Task: Look for space in Puerto Esperanza, Argentina from 12th  July, 2023 to 15th July, 2023 for 3 adults in price range Rs.12000 to Rs.16000. Place can be entire place with 2 bedrooms having 3 beds and 1 bathroom. Property type can be flat. Amenities needed are: heating, . Booking option can be shelf check-in. Required host language is English.
Action: Mouse moved to (434, 98)
Screenshot: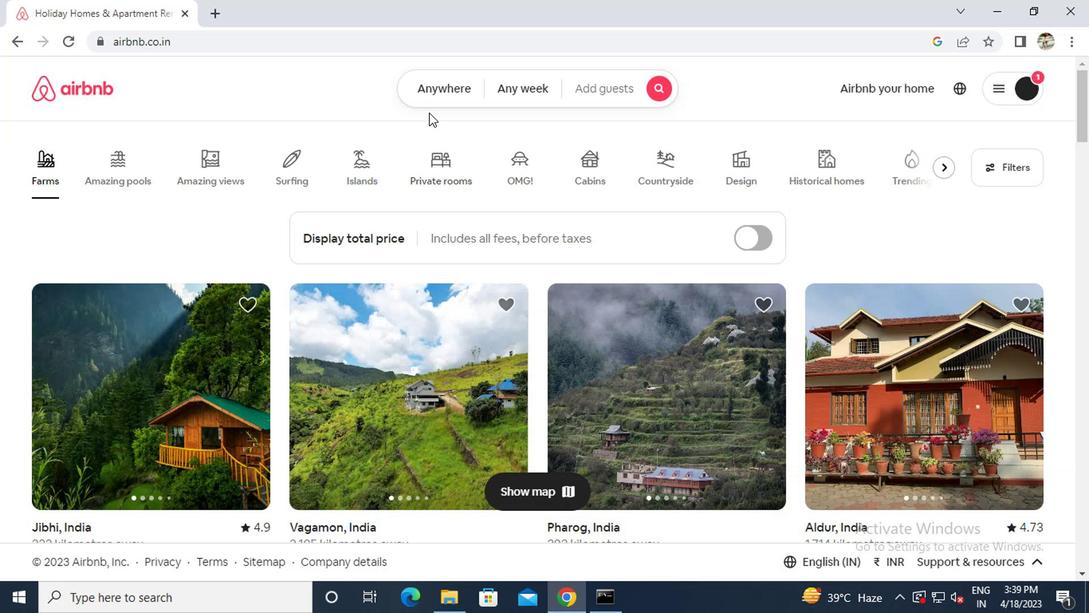 
Action: Mouse pressed left at (434, 98)
Screenshot: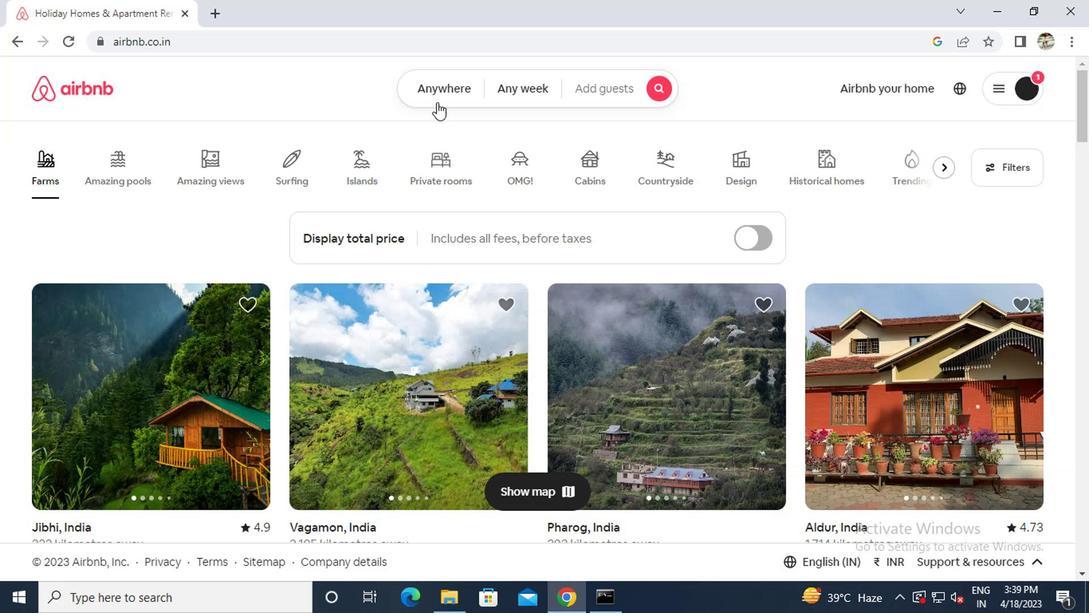 
Action: Mouse moved to (327, 152)
Screenshot: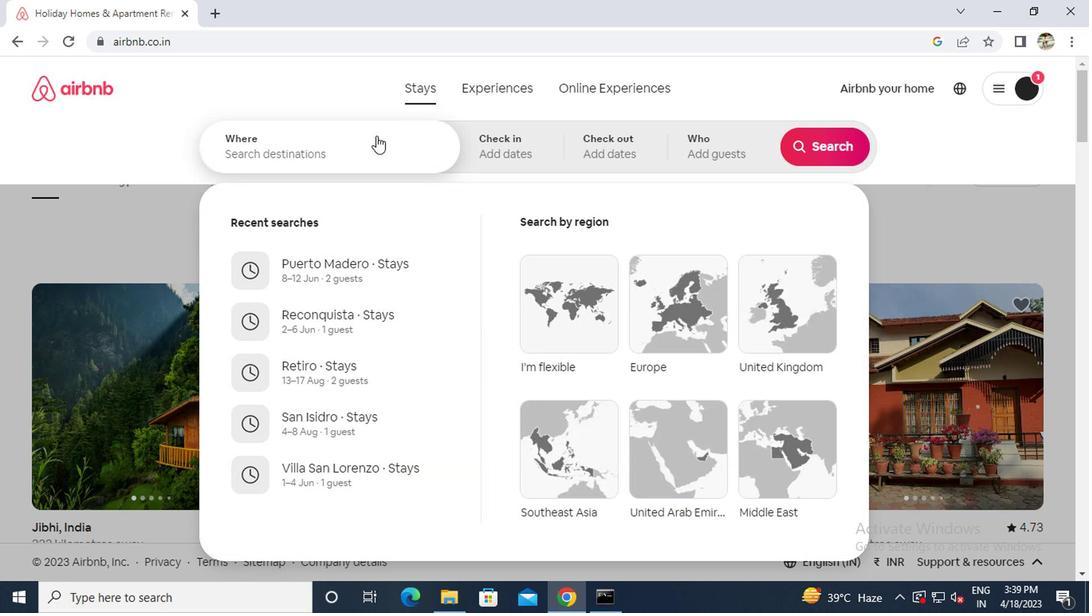 
Action: Mouse pressed left at (327, 152)
Screenshot: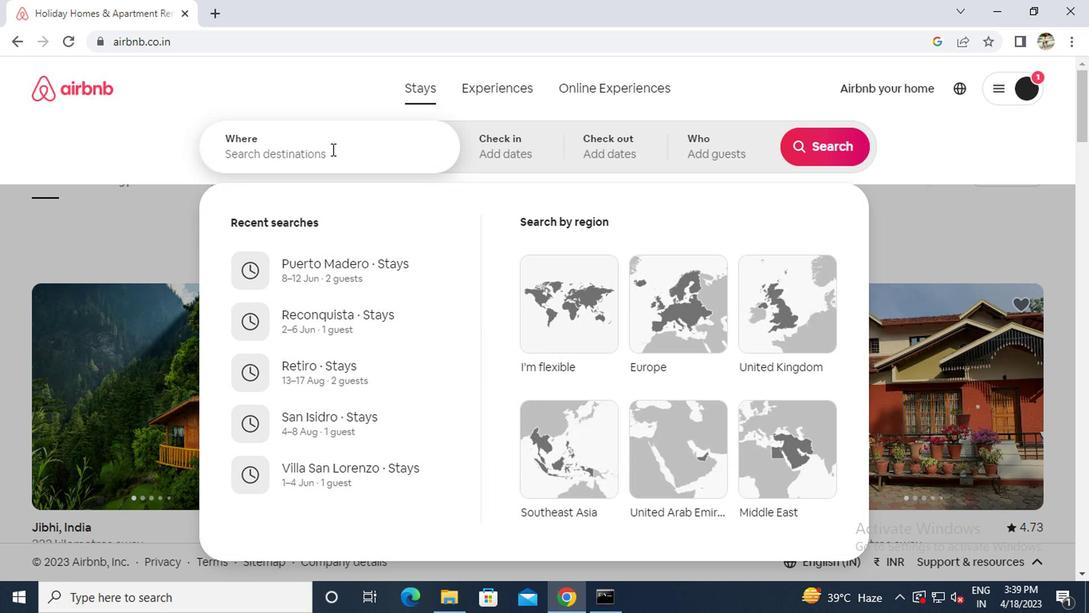 
Action: Key pressed p<Key.caps_lock>uerto<Key.space>rico
Screenshot: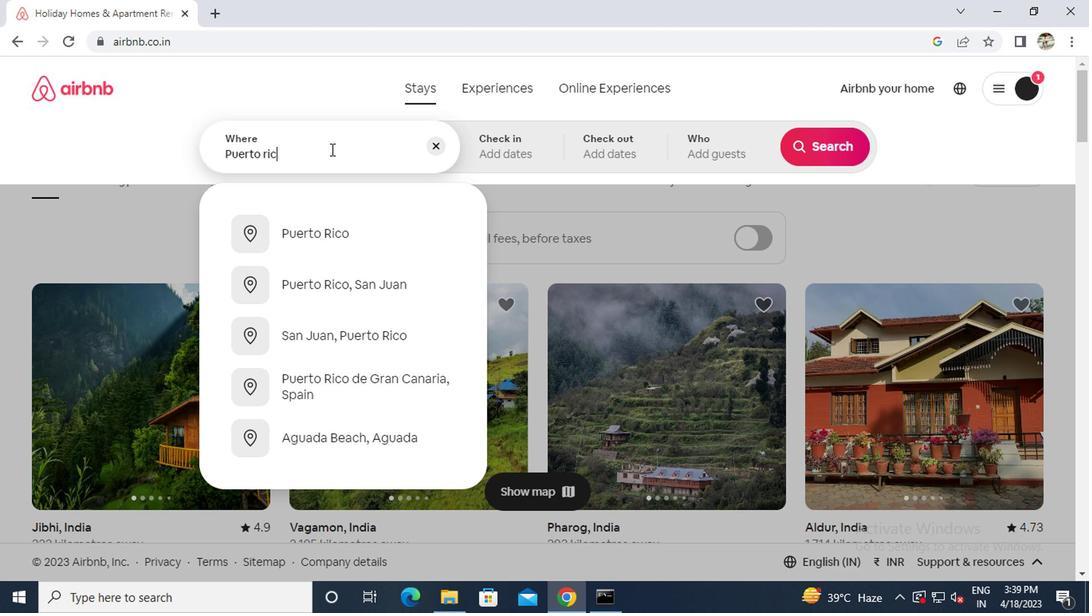 
Action: Mouse moved to (331, 236)
Screenshot: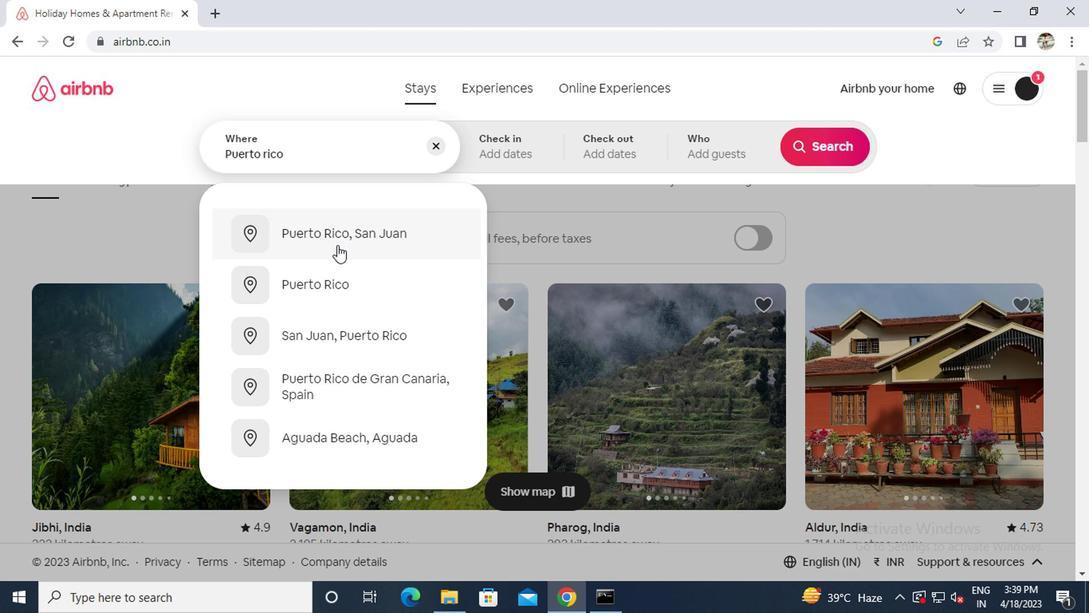 
Action: Mouse pressed left at (331, 236)
Screenshot: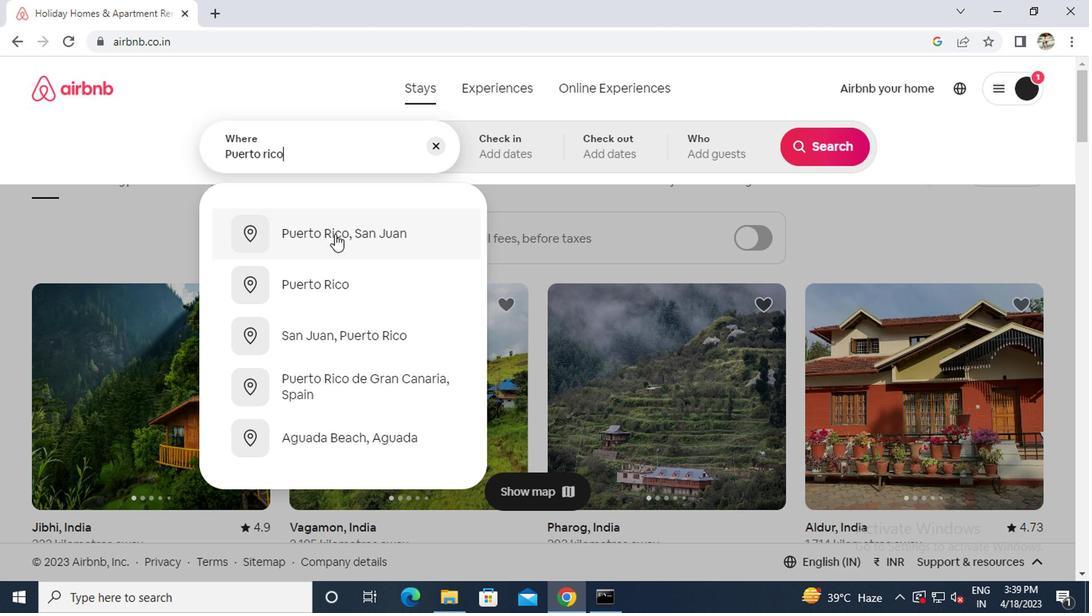 
Action: Mouse moved to (809, 270)
Screenshot: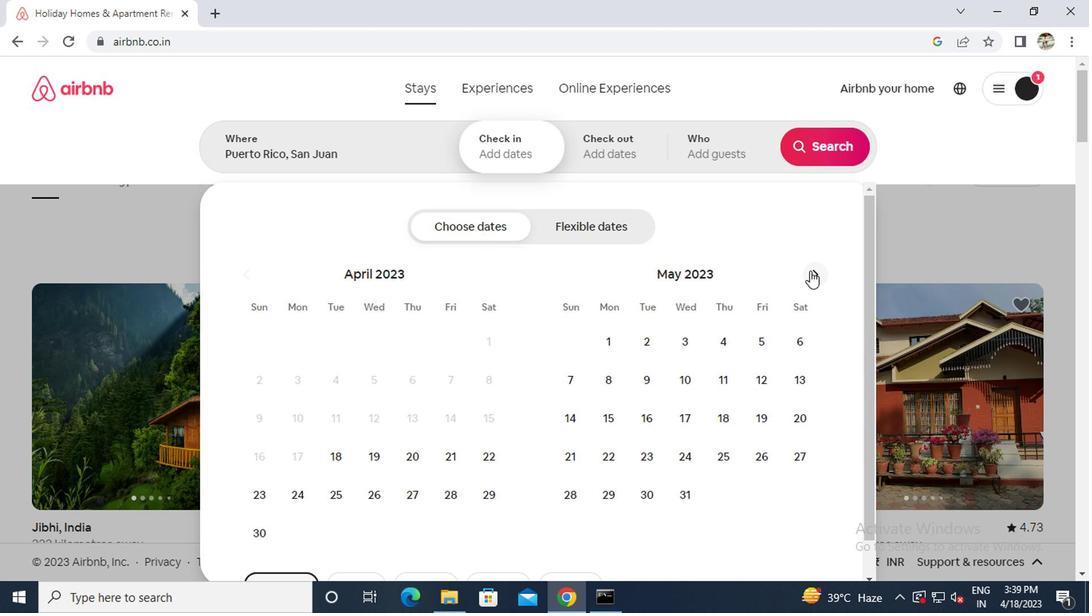 
Action: Mouse pressed left at (809, 270)
Screenshot: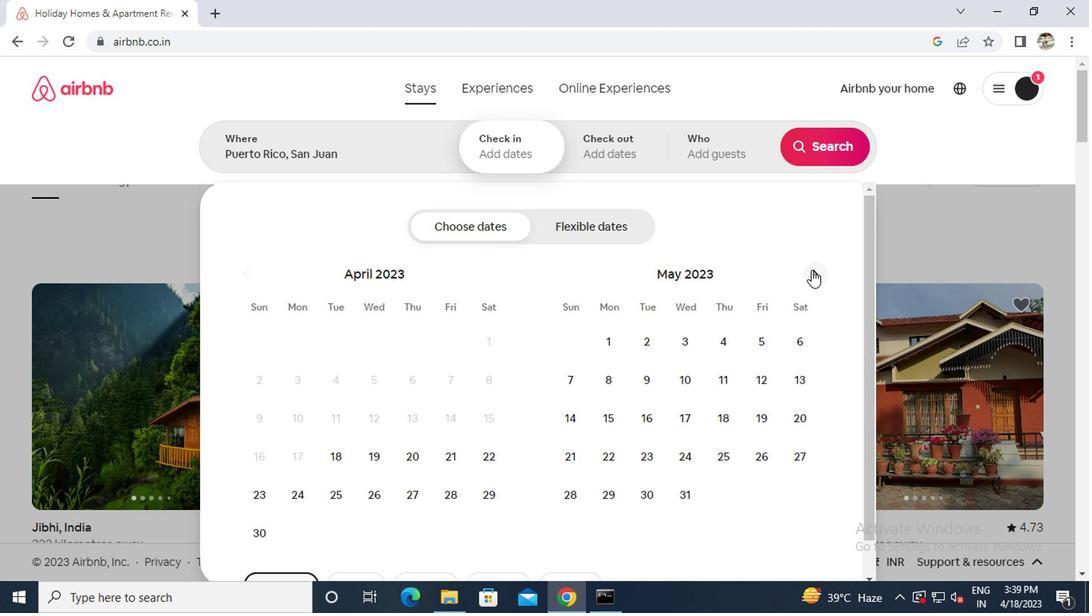 
Action: Mouse pressed left at (809, 270)
Screenshot: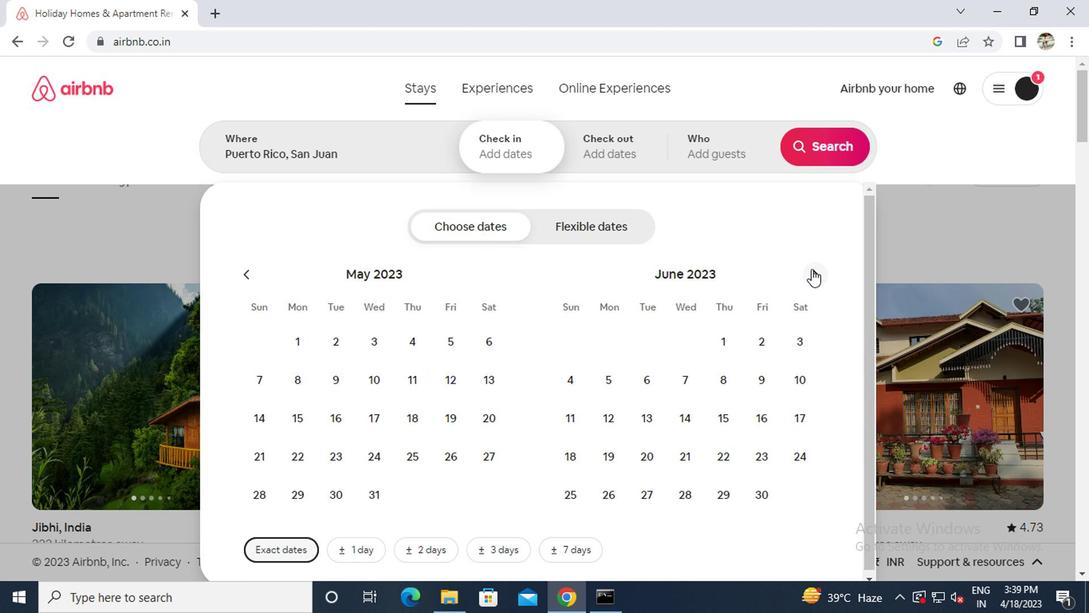 
Action: Mouse moved to (672, 420)
Screenshot: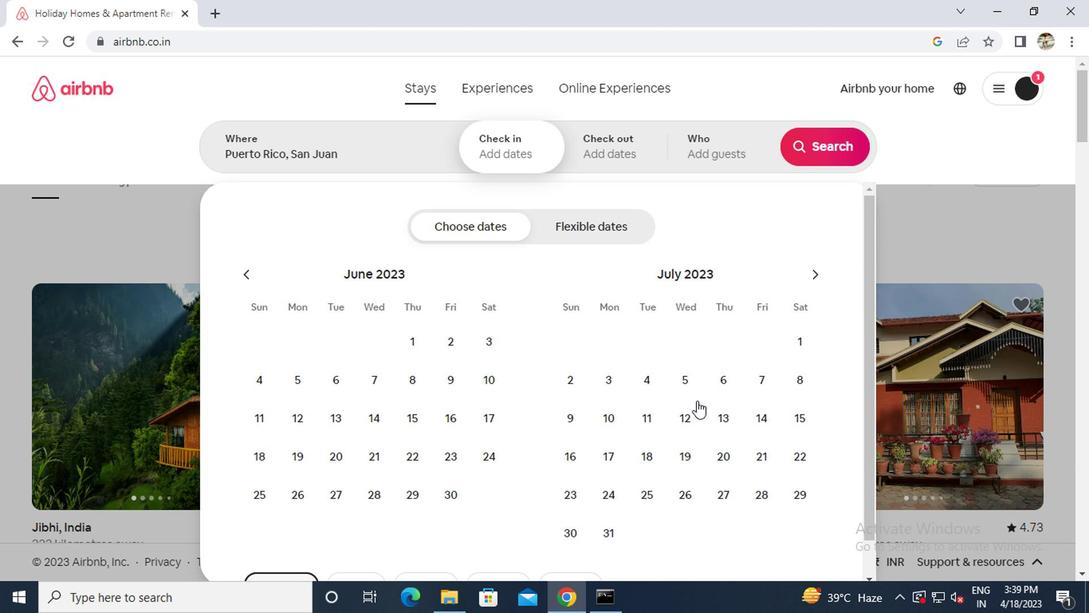 
Action: Mouse pressed left at (672, 420)
Screenshot: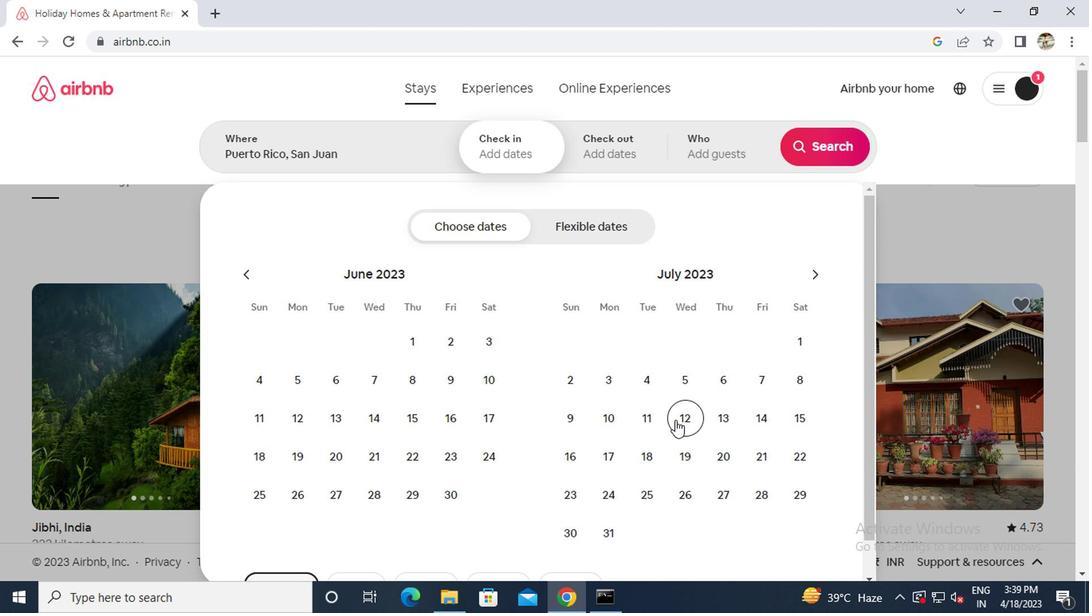 
Action: Mouse moved to (810, 417)
Screenshot: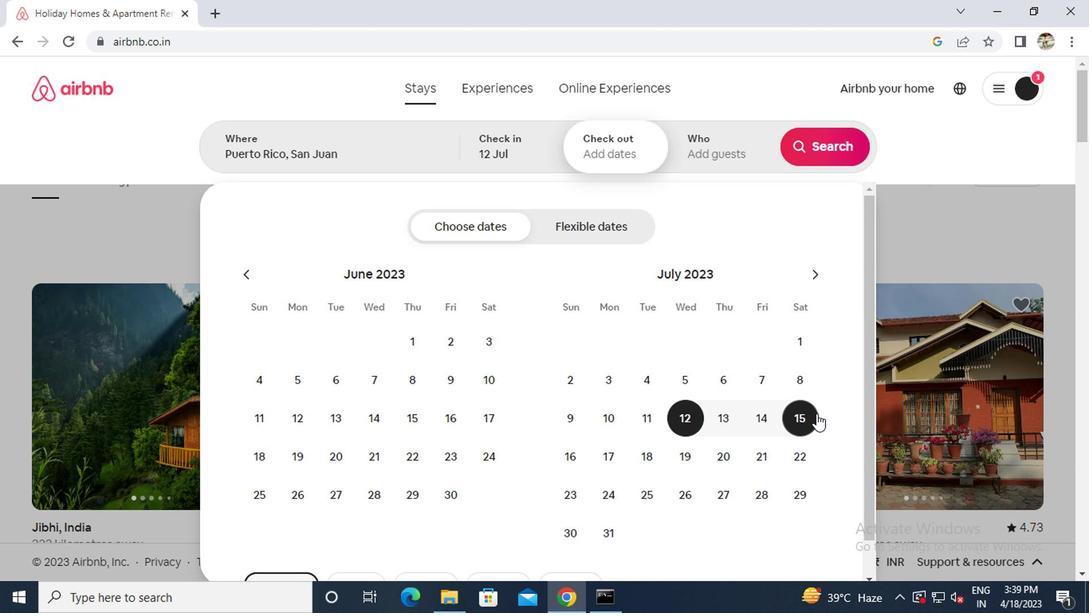 
Action: Mouse pressed left at (810, 417)
Screenshot: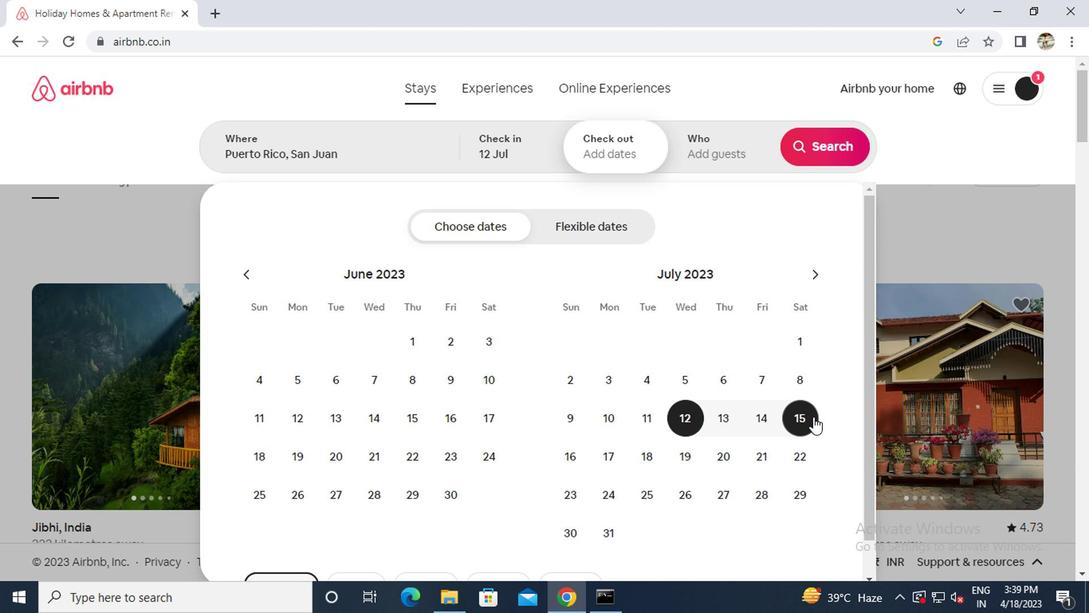 
Action: Mouse moved to (706, 149)
Screenshot: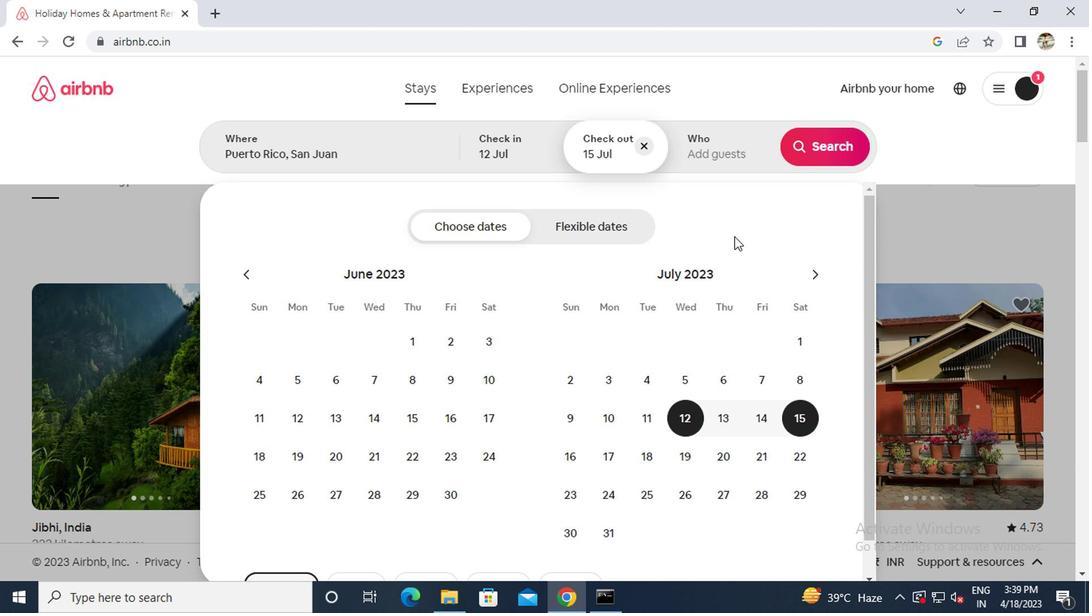 
Action: Mouse pressed left at (706, 149)
Screenshot: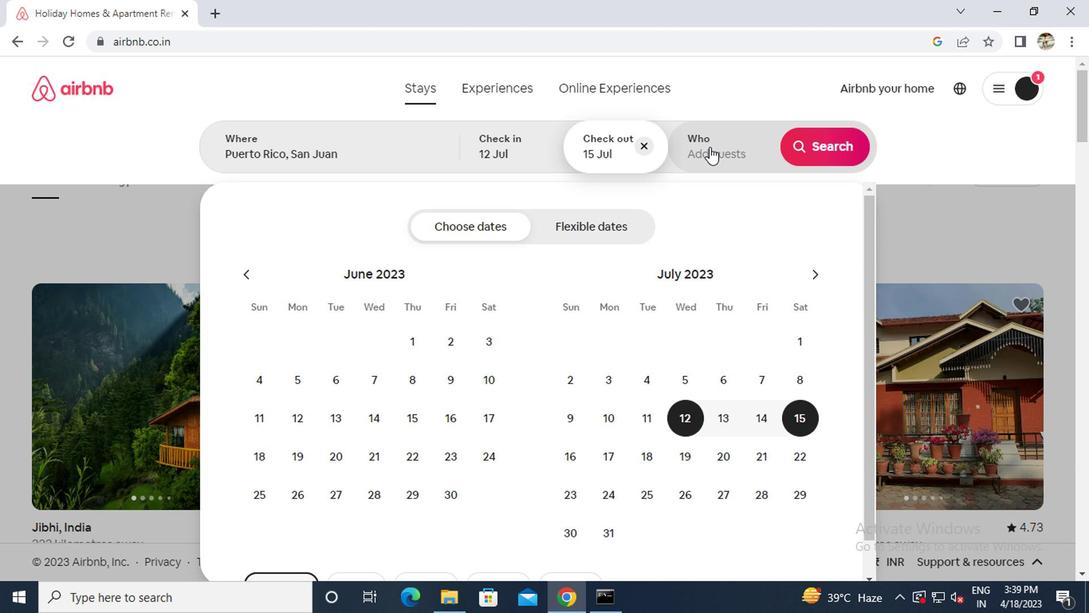
Action: Mouse moved to (828, 240)
Screenshot: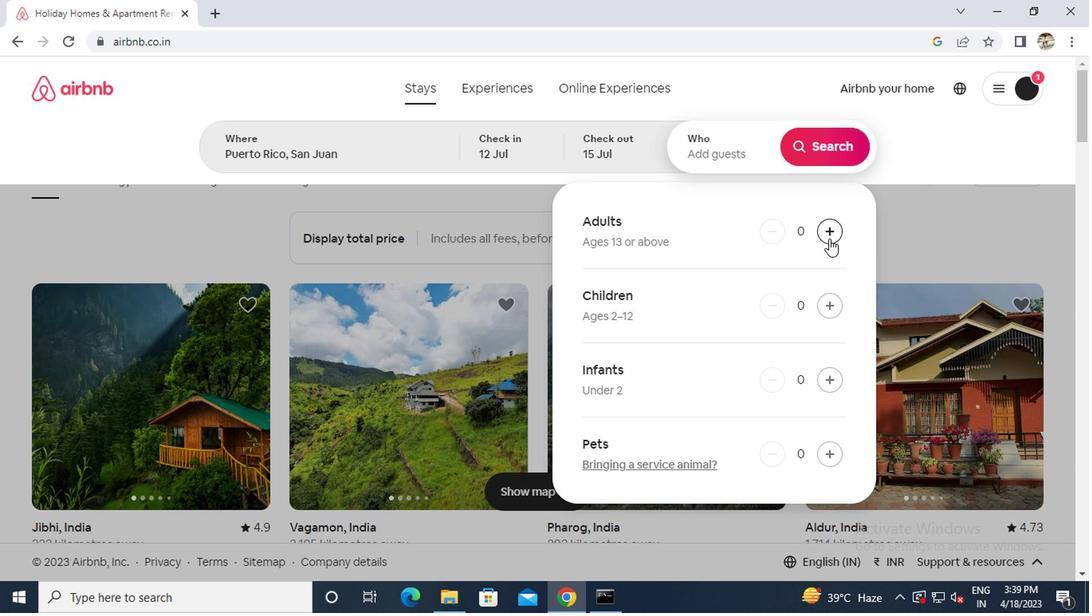 
Action: Mouse pressed left at (828, 240)
Screenshot: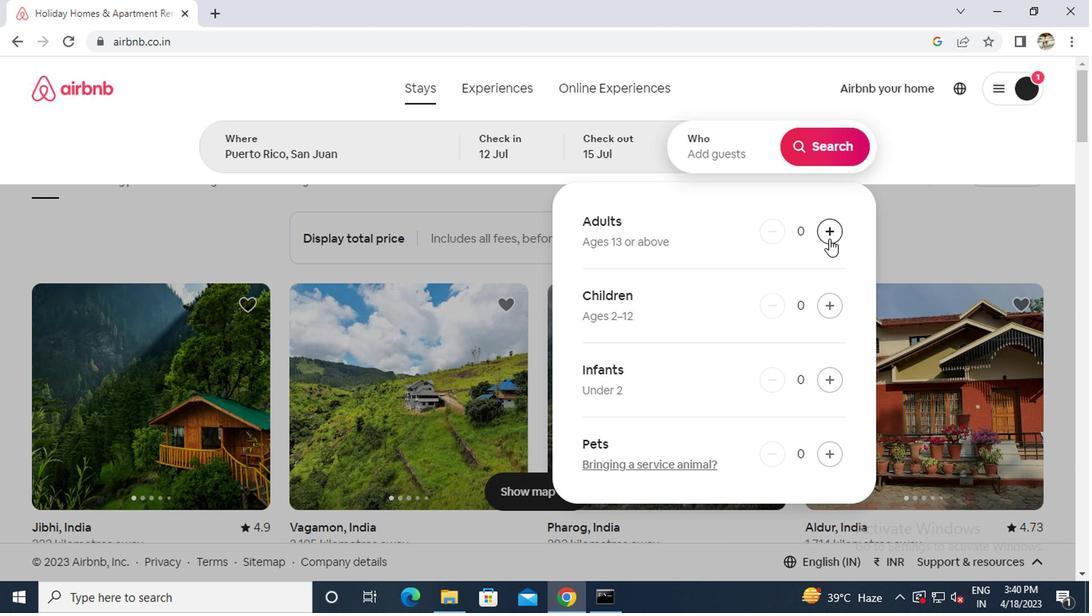 
Action: Mouse pressed left at (828, 240)
Screenshot: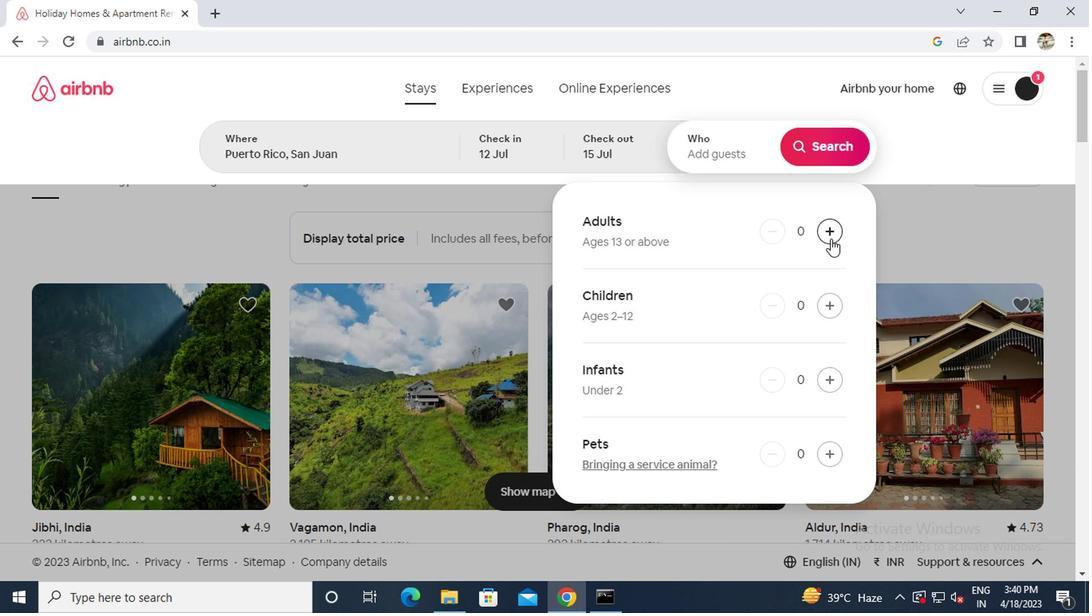
Action: Mouse pressed left at (828, 240)
Screenshot: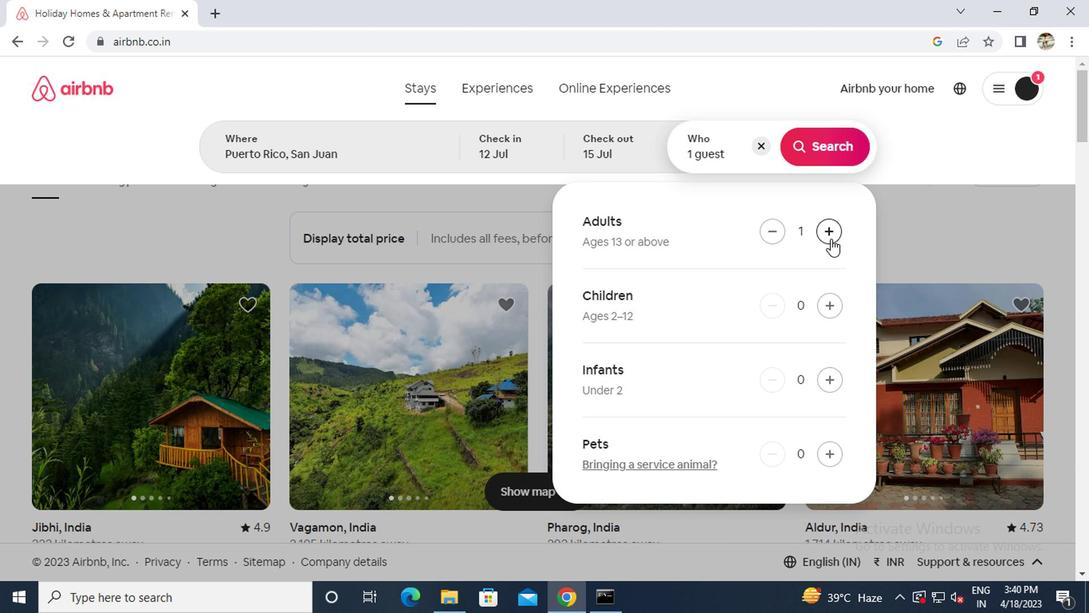 
Action: Mouse moved to (818, 137)
Screenshot: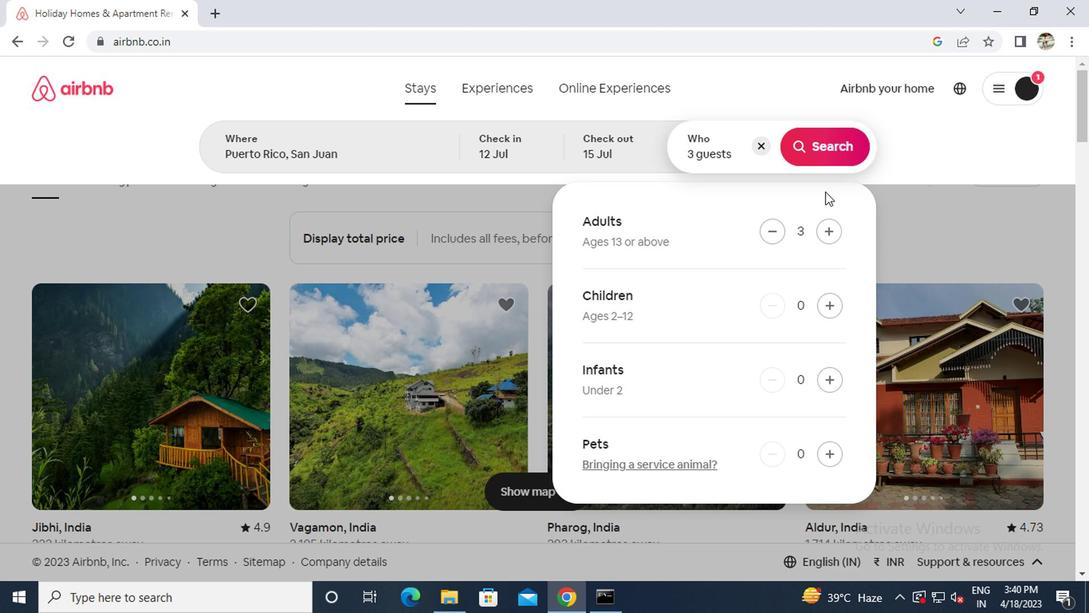 
Action: Mouse pressed left at (818, 137)
Screenshot: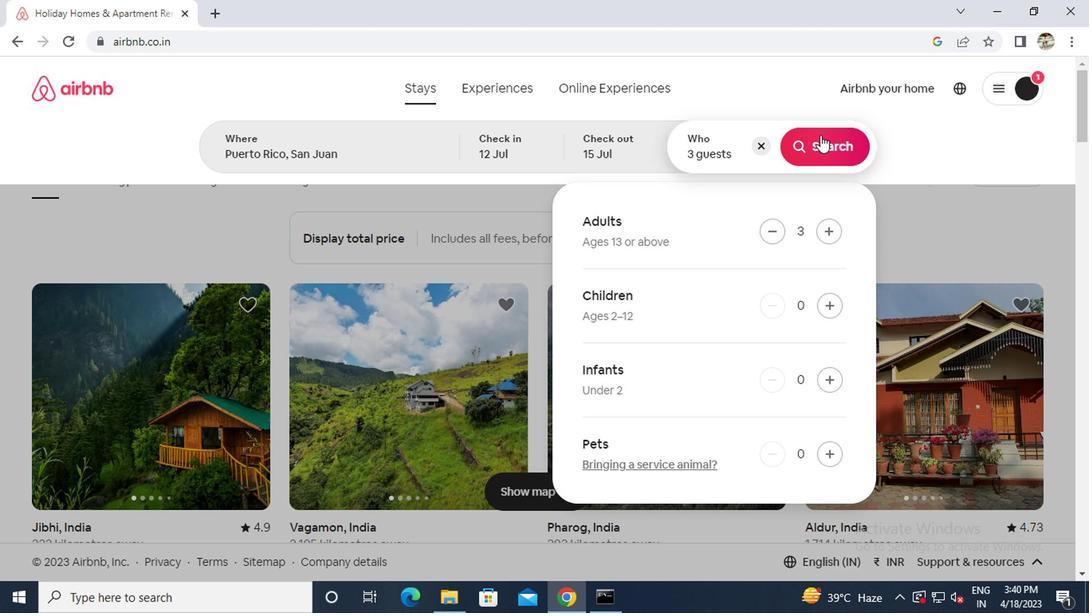 
Action: Mouse moved to (1006, 151)
Screenshot: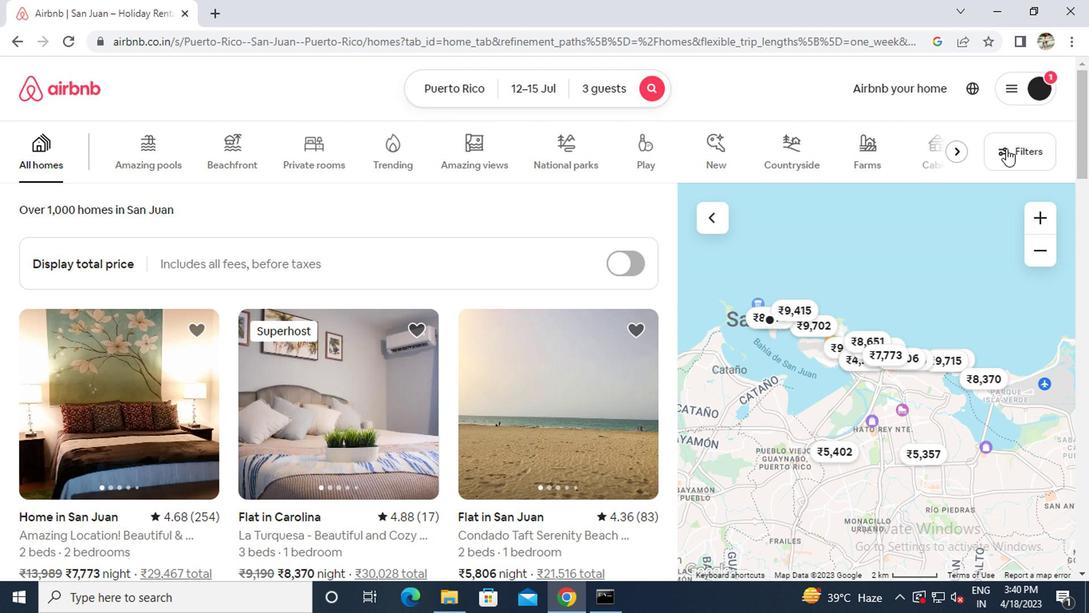 
Action: Mouse pressed left at (1006, 151)
Screenshot: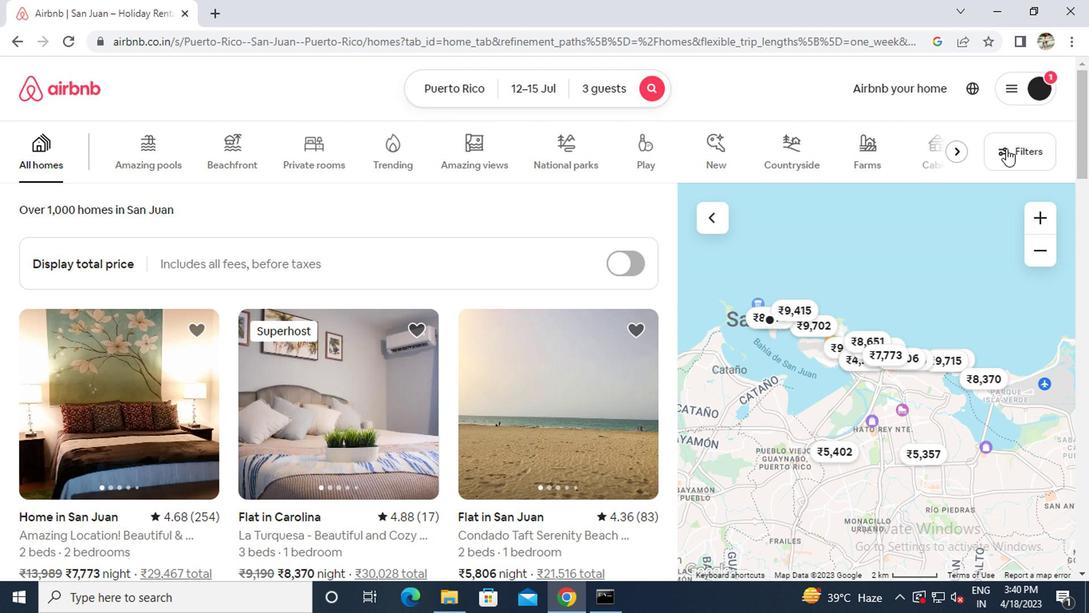 
Action: Mouse moved to (345, 356)
Screenshot: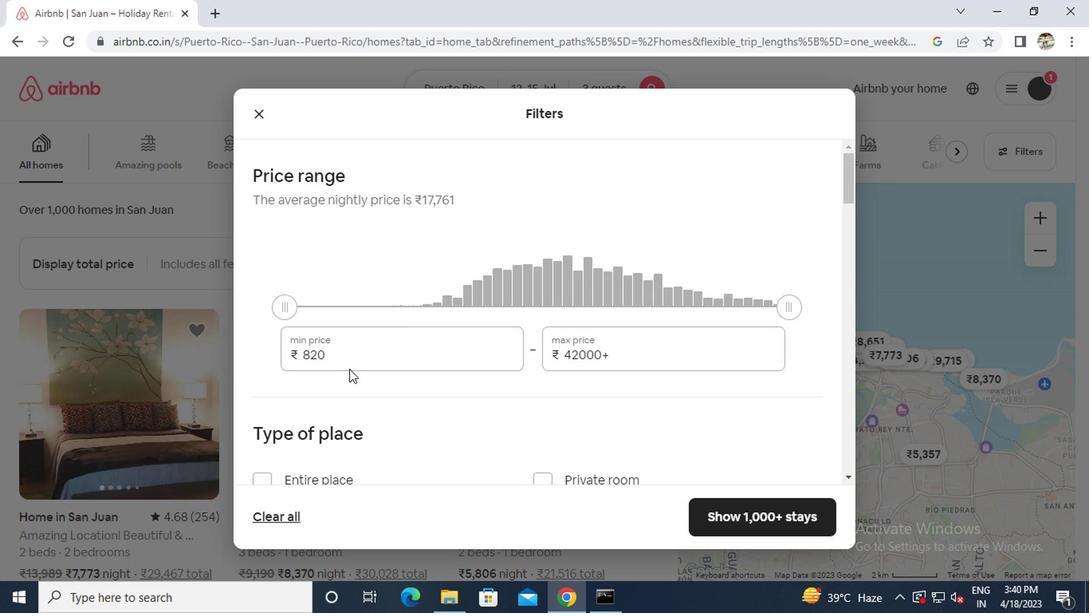 
Action: Mouse pressed left at (345, 356)
Screenshot: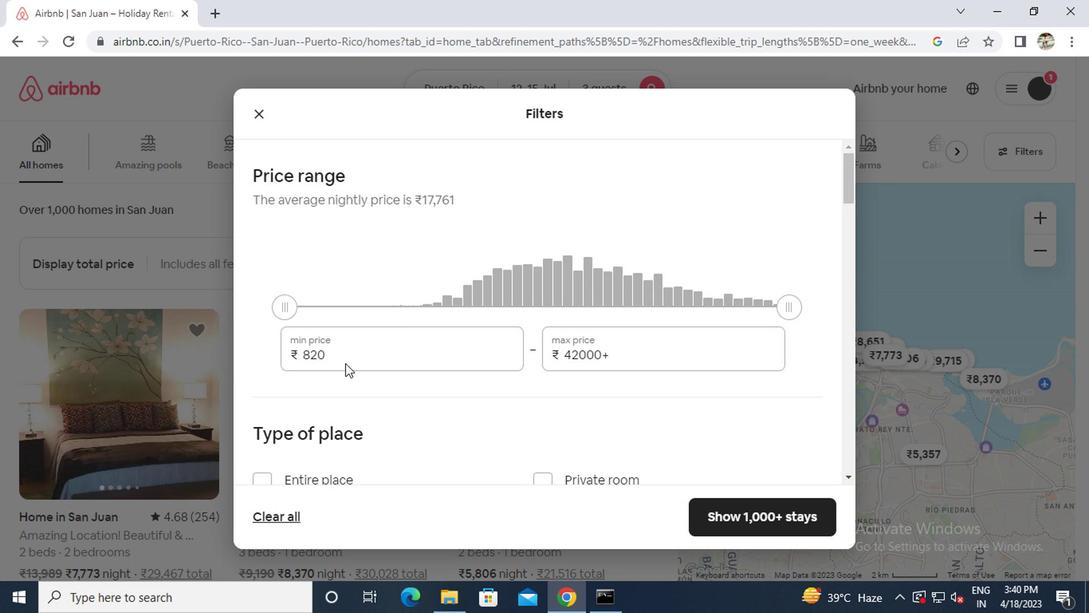 
Action: Mouse moved to (345, 356)
Screenshot: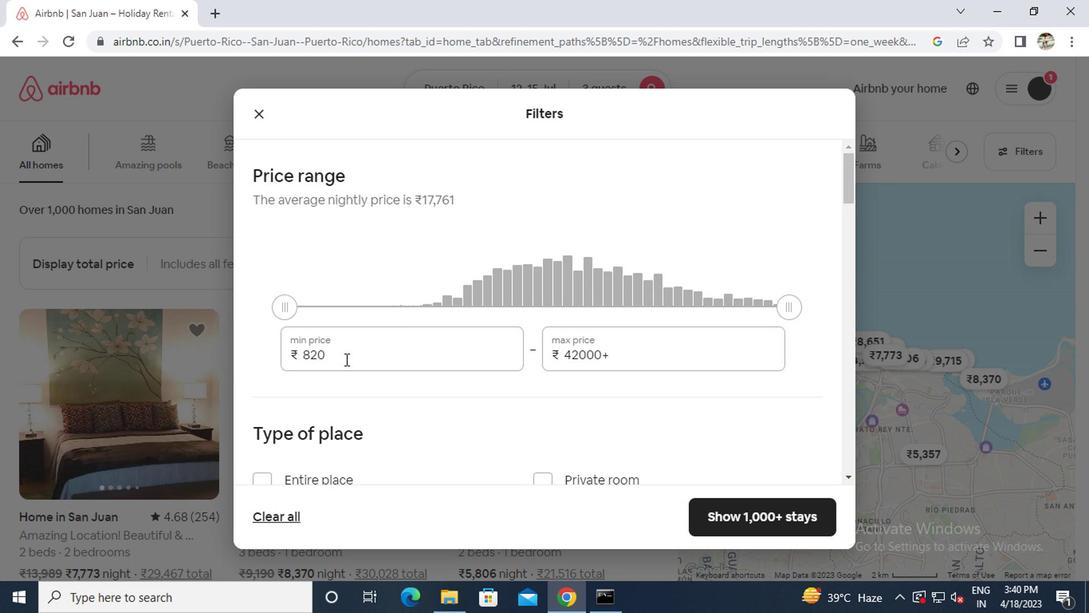 
Action: Key pressed ctrl+A12000
Screenshot: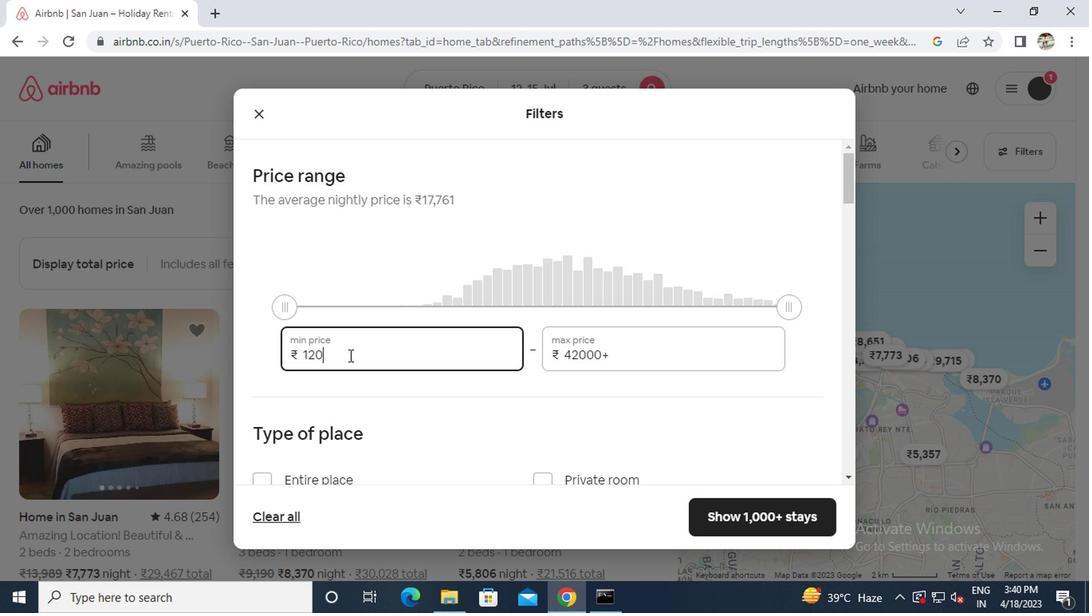 
Action: Mouse moved to (645, 347)
Screenshot: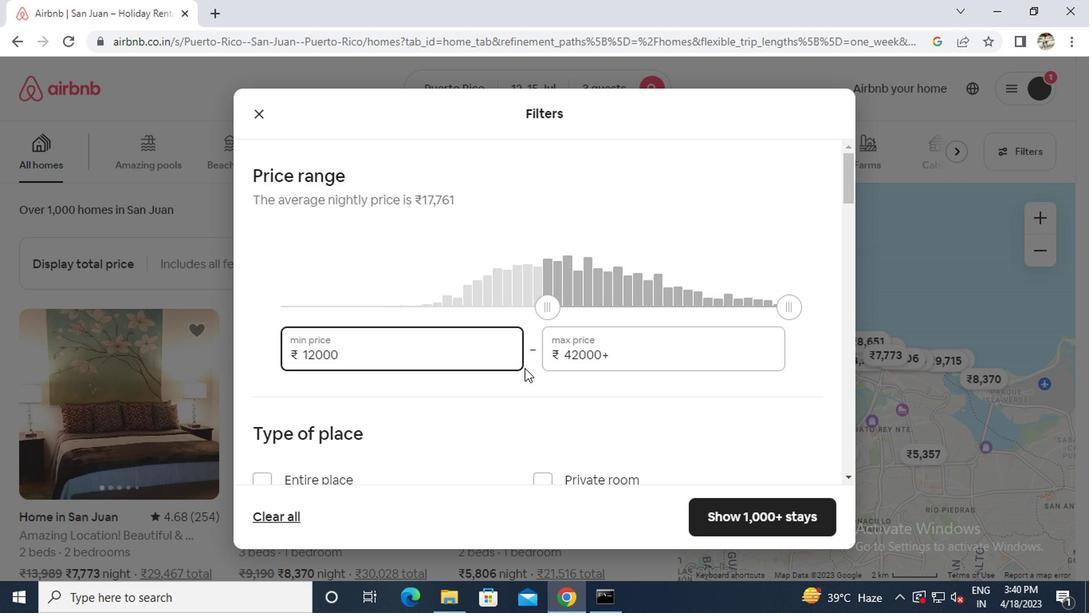 
Action: Mouse pressed left at (645, 347)
Screenshot: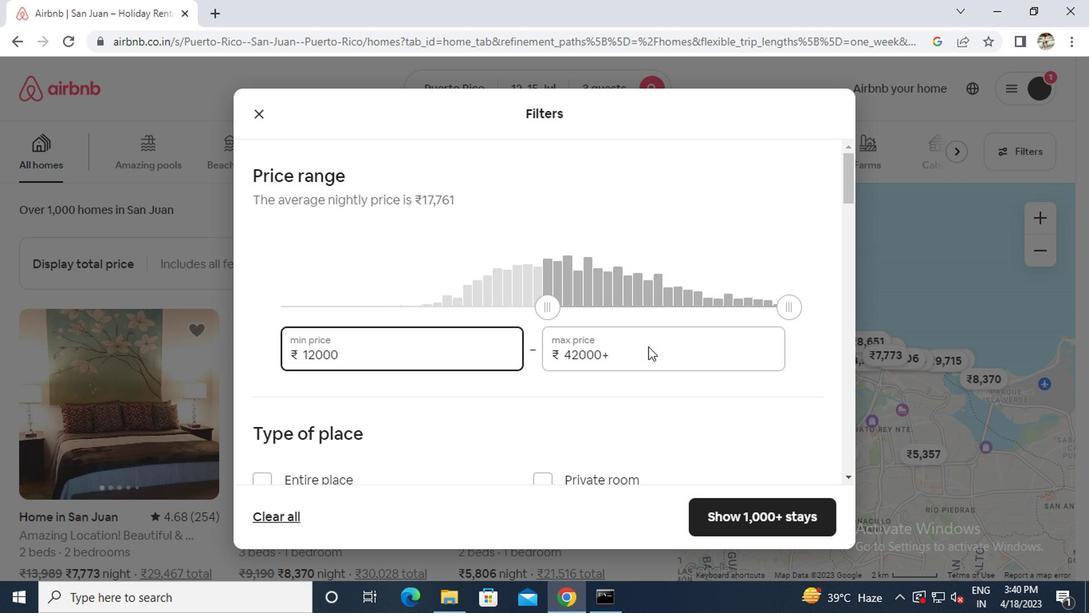 
Action: Key pressed ctrl+A16000
Screenshot: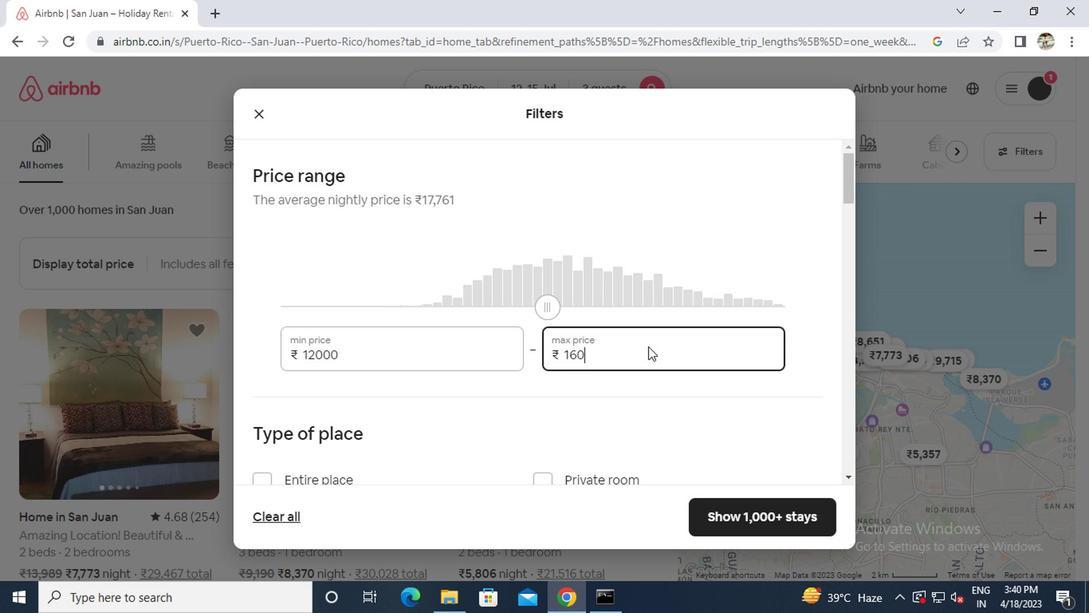 
Action: Mouse moved to (478, 404)
Screenshot: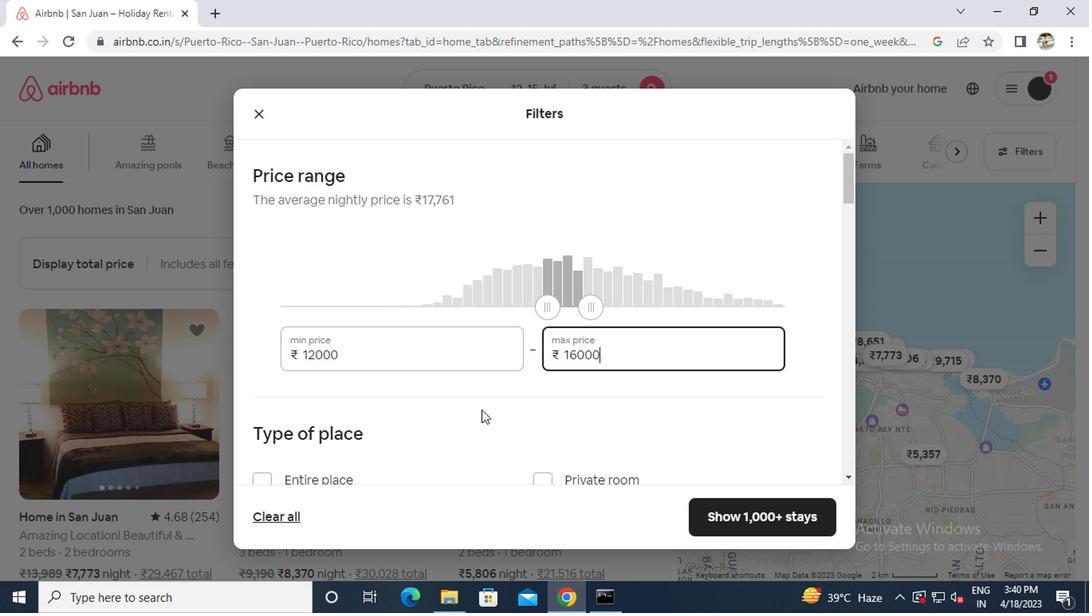 
Action: Mouse scrolled (478, 403) with delta (0, 0)
Screenshot: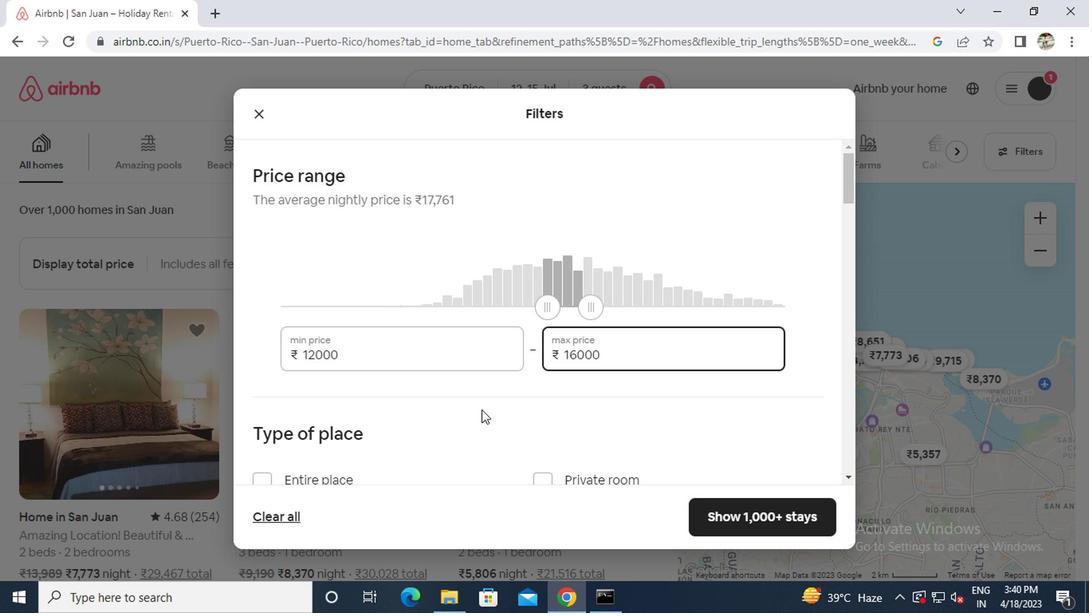 
Action: Mouse scrolled (478, 403) with delta (0, 0)
Screenshot: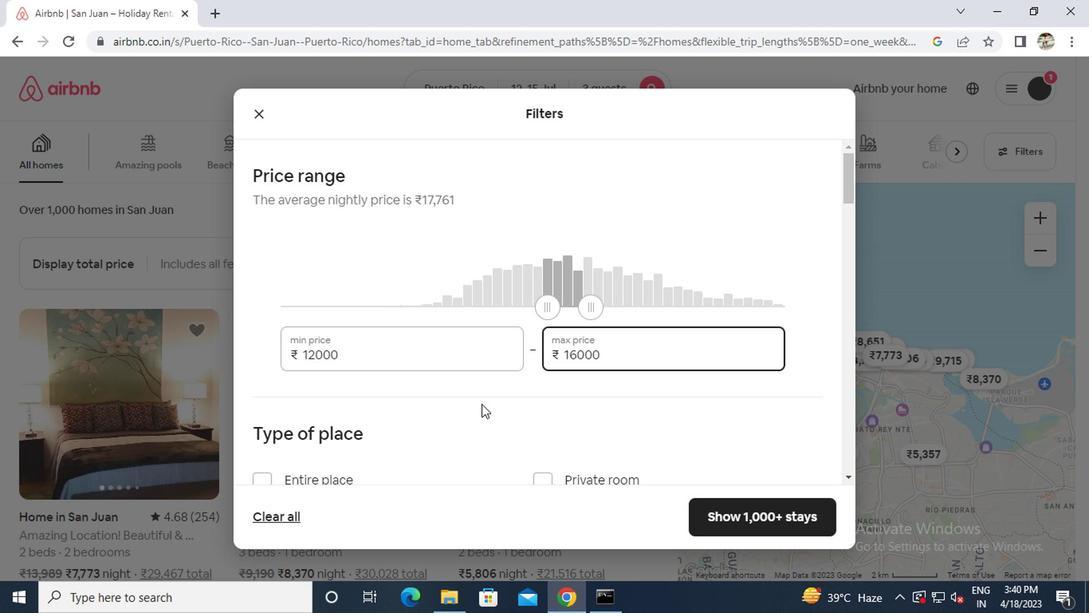 
Action: Mouse moved to (476, 403)
Screenshot: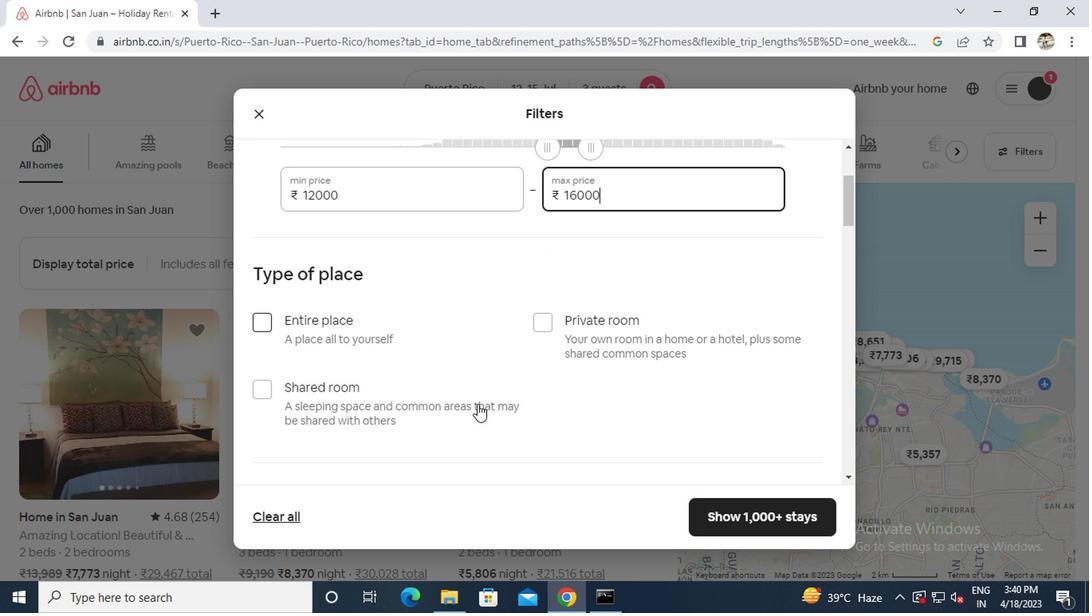 
Action: Mouse scrolled (476, 403) with delta (0, 0)
Screenshot: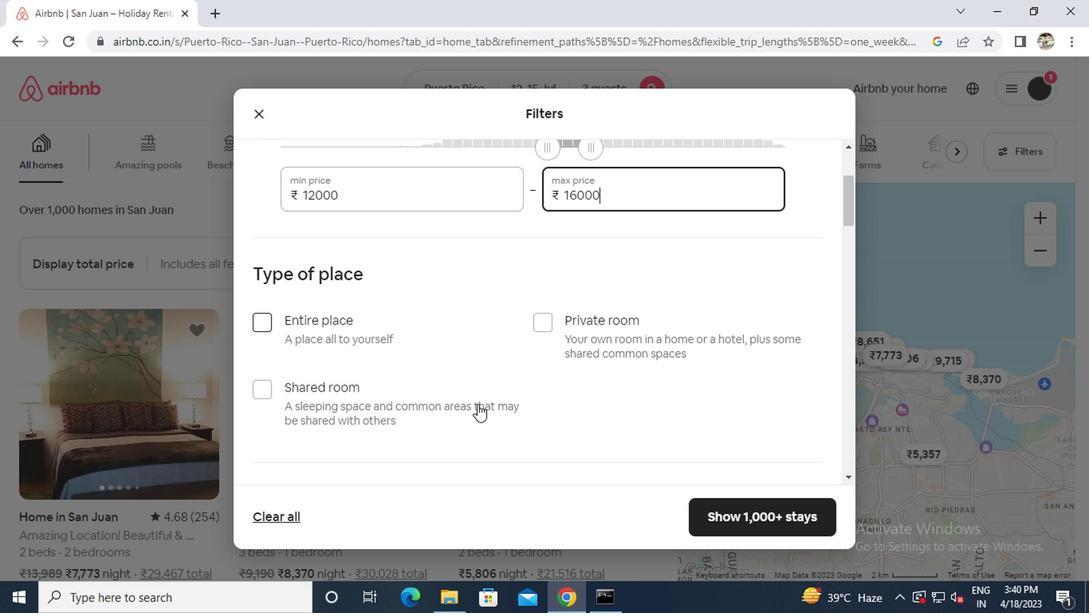 
Action: Mouse scrolled (476, 403) with delta (0, 0)
Screenshot: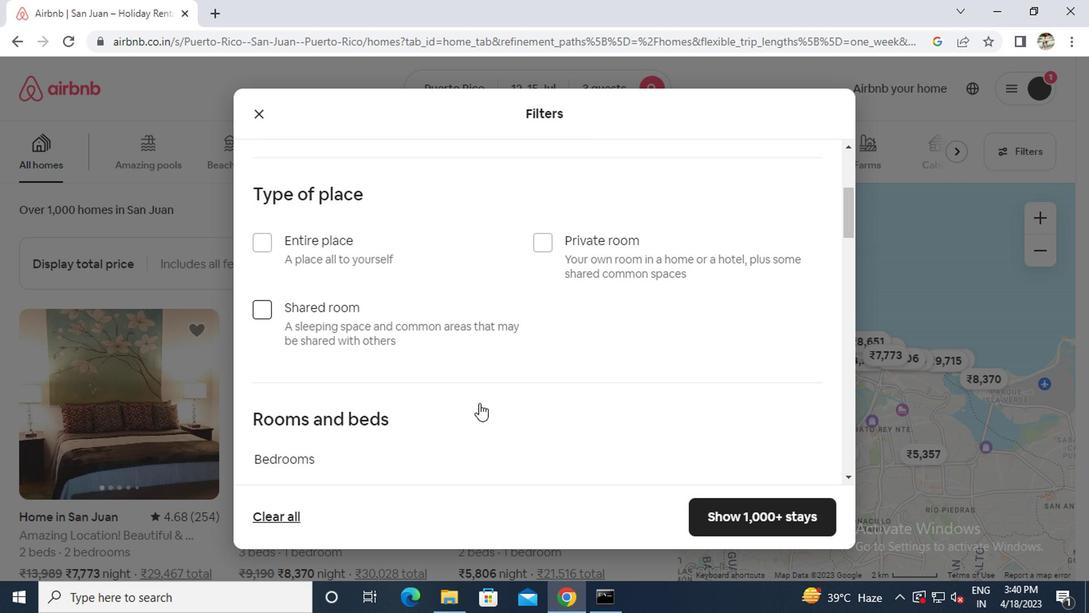 
Action: Mouse moved to (476, 403)
Screenshot: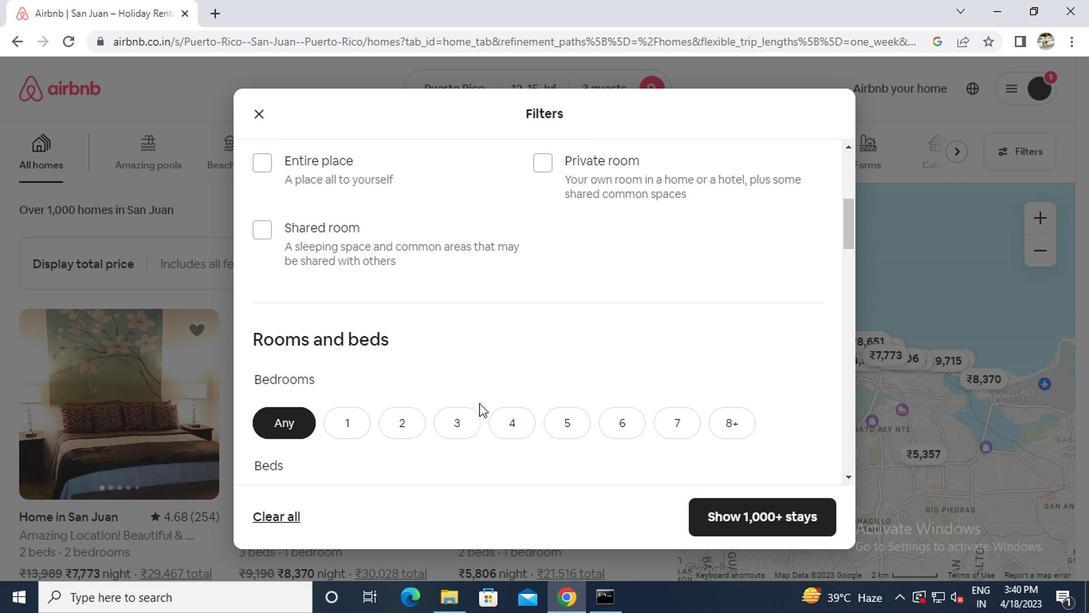 
Action: Mouse scrolled (476, 403) with delta (0, 0)
Screenshot: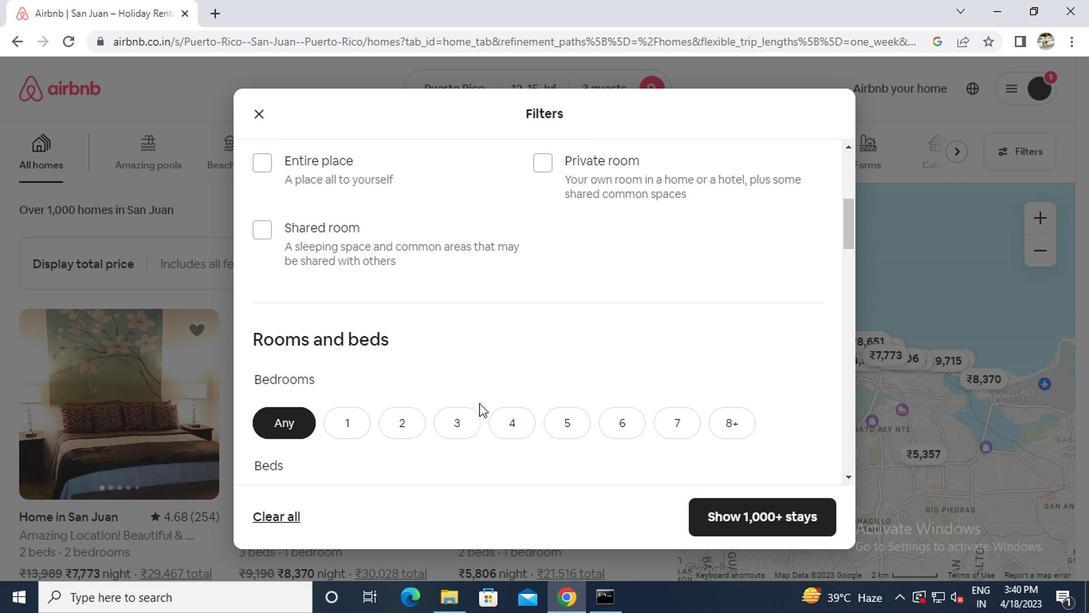 
Action: Mouse moved to (396, 349)
Screenshot: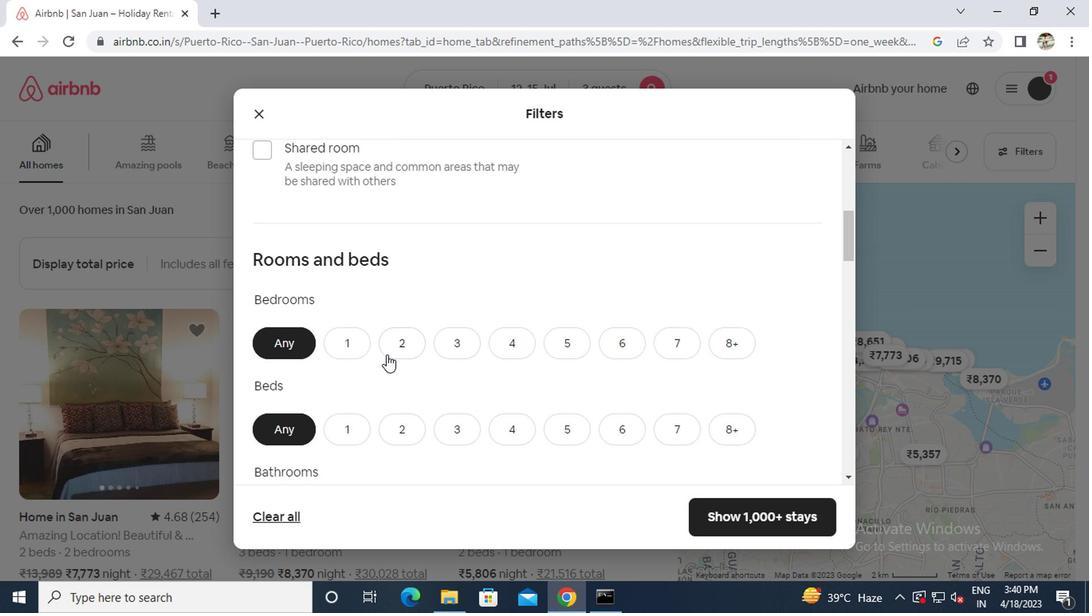 
Action: Mouse pressed left at (396, 349)
Screenshot: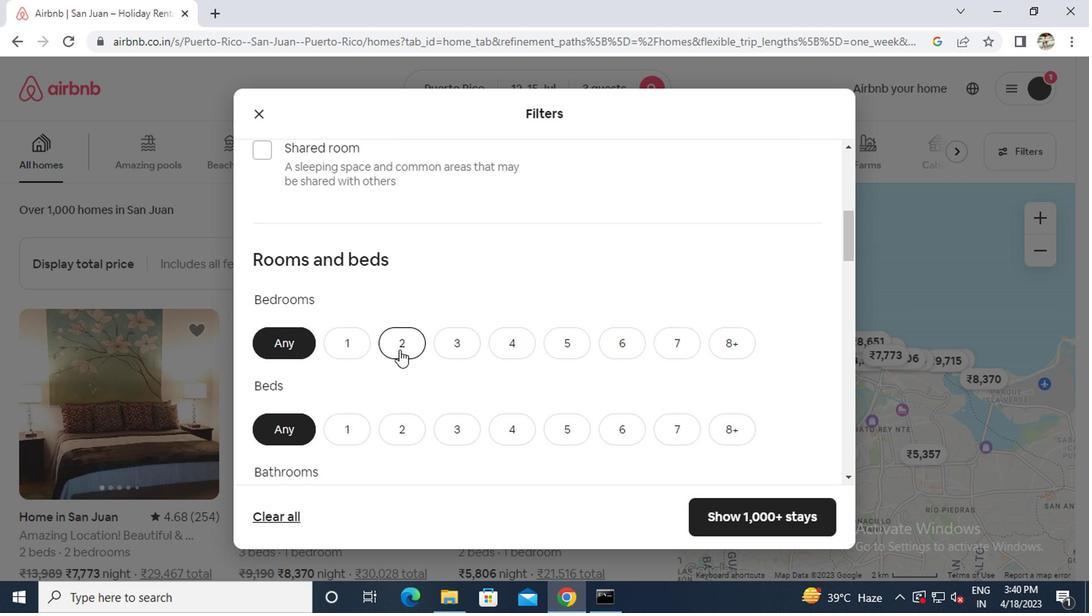 
Action: Mouse moved to (451, 433)
Screenshot: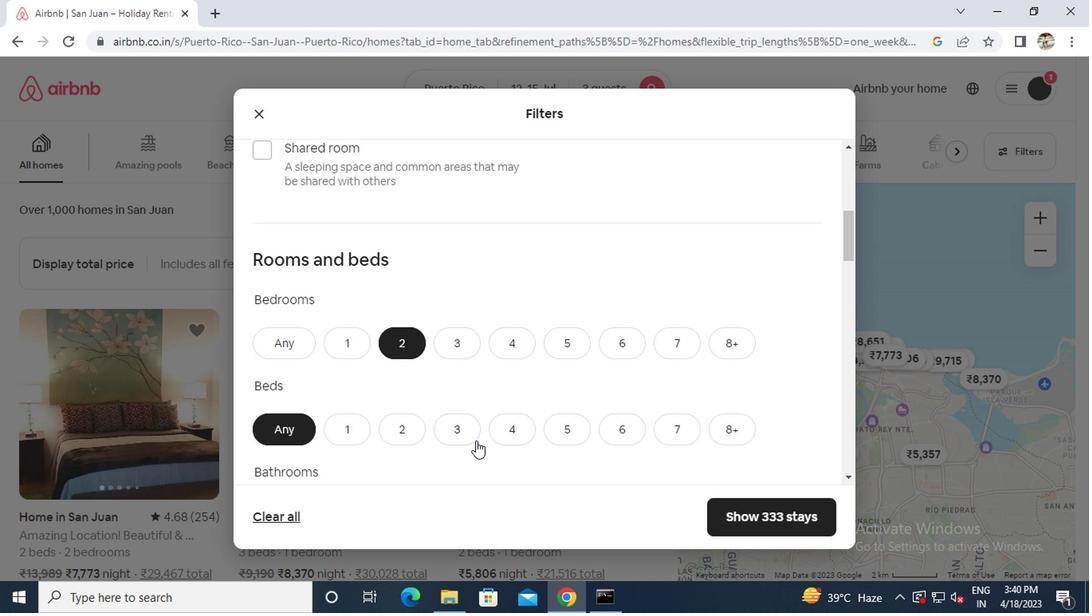 
Action: Mouse pressed left at (451, 433)
Screenshot: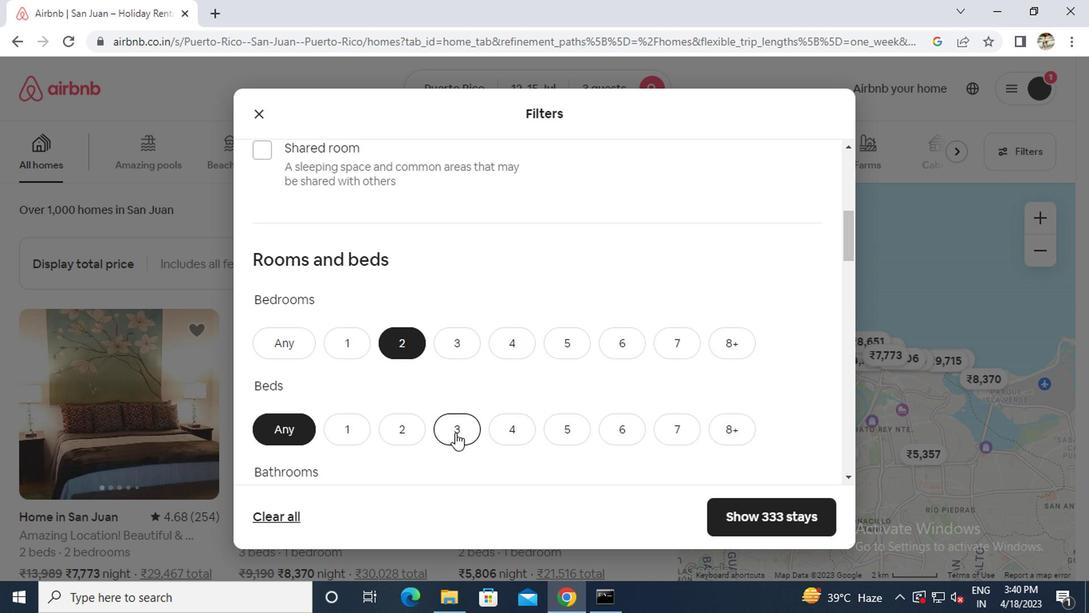 
Action: Mouse scrolled (451, 432) with delta (0, -1)
Screenshot: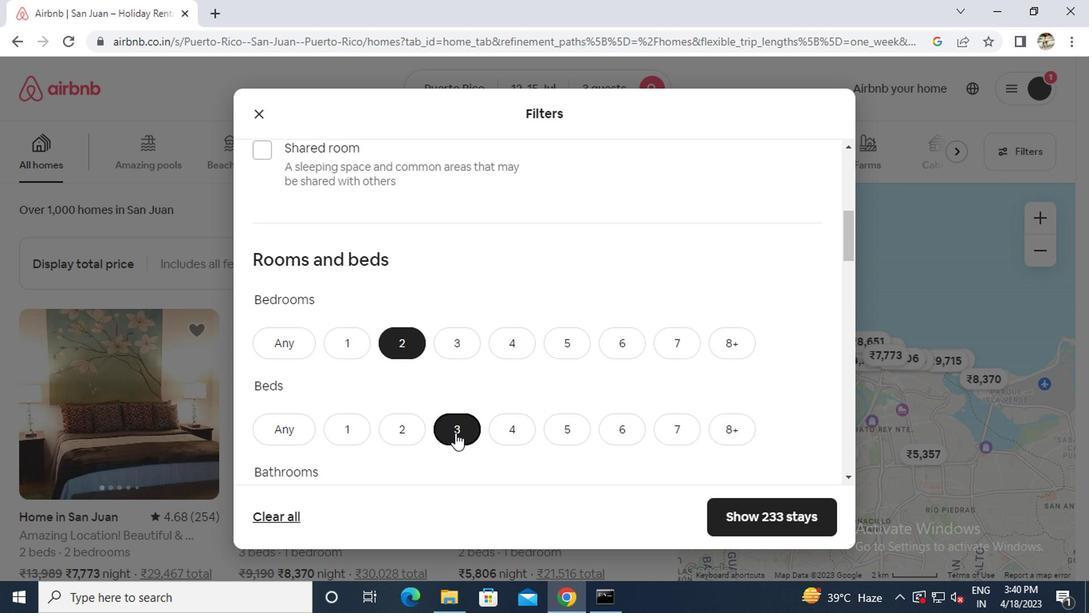 
Action: Mouse moved to (337, 426)
Screenshot: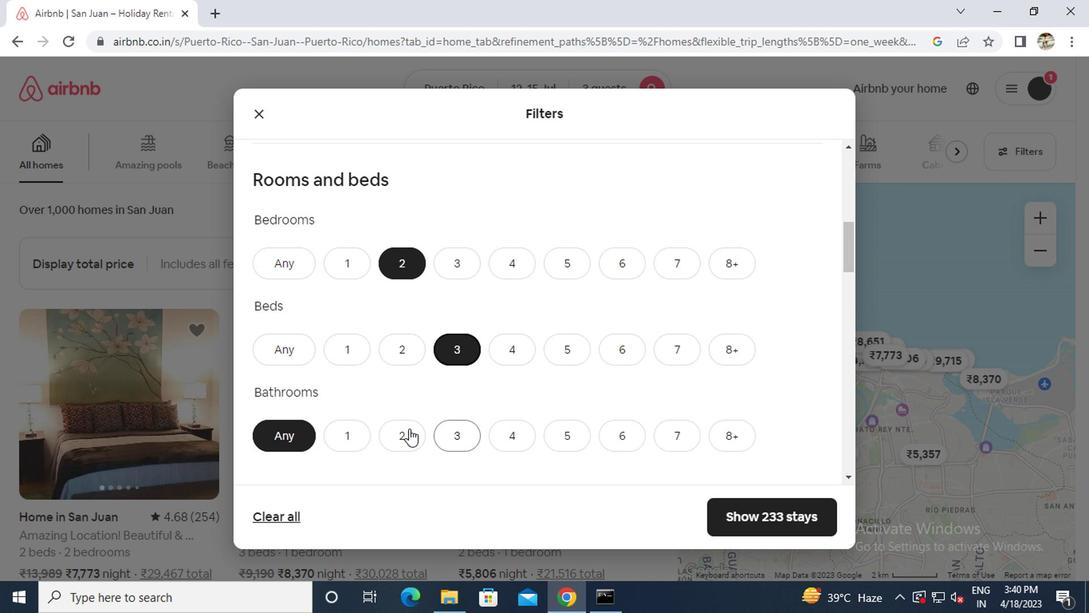 
Action: Mouse pressed left at (337, 426)
Screenshot: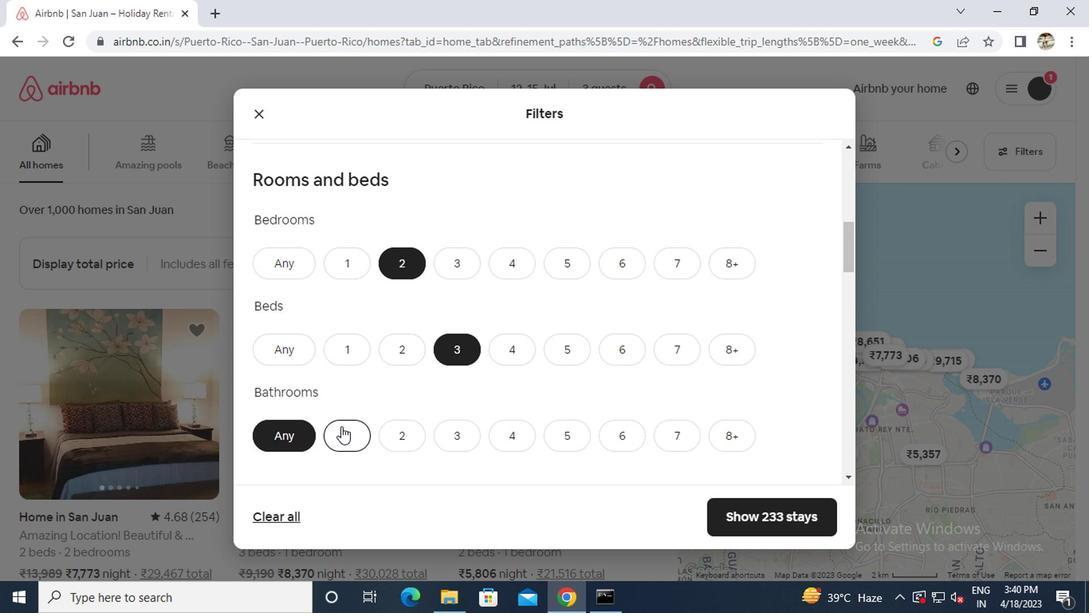 
Action: Mouse moved to (337, 426)
Screenshot: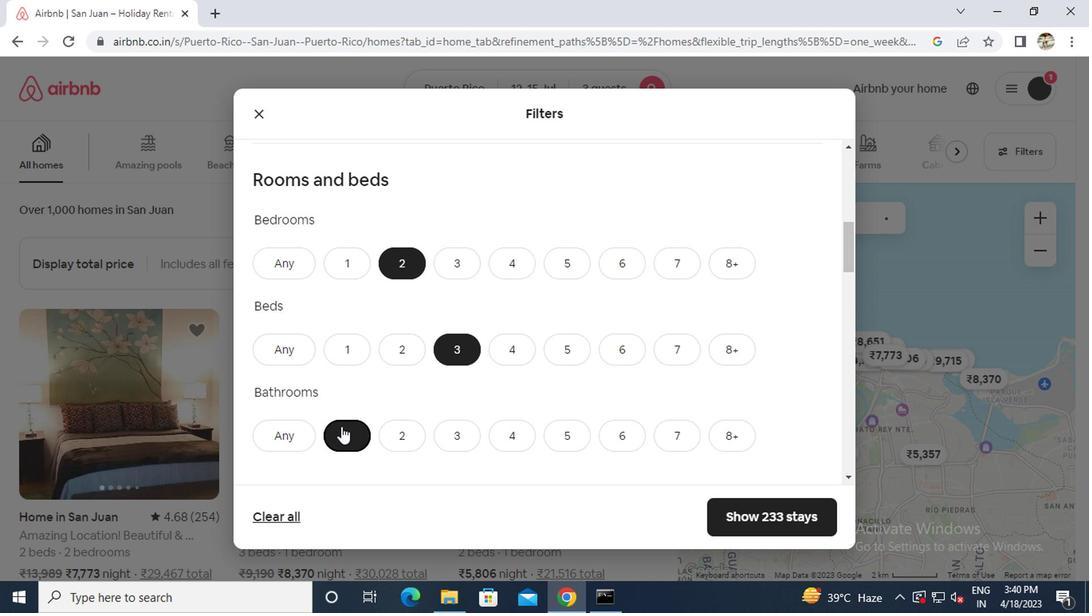 
Action: Mouse scrolled (337, 425) with delta (0, 0)
Screenshot: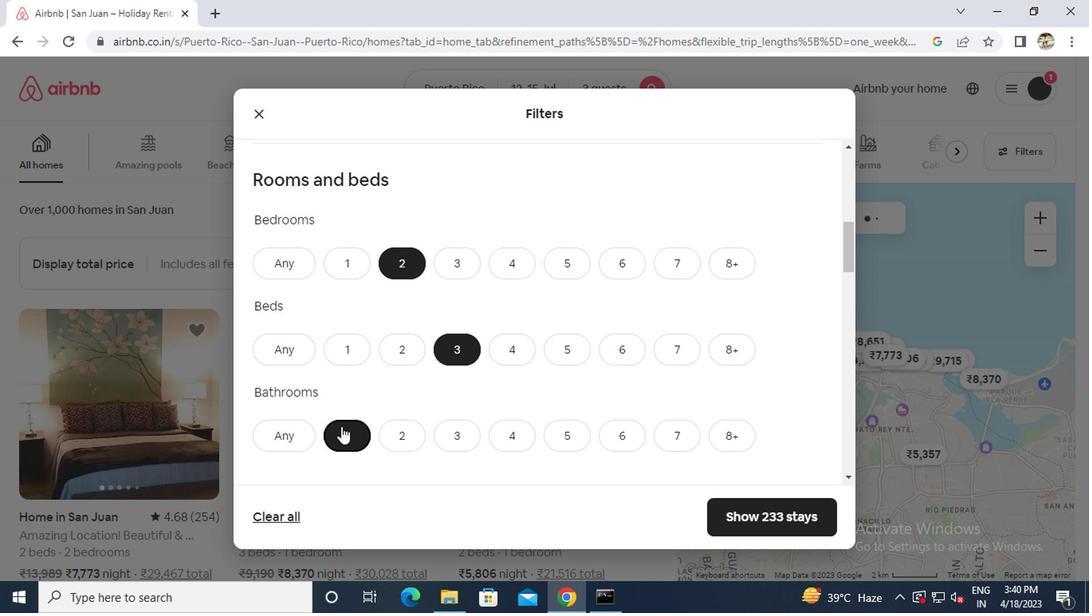 
Action: Mouse scrolled (337, 425) with delta (0, 0)
Screenshot: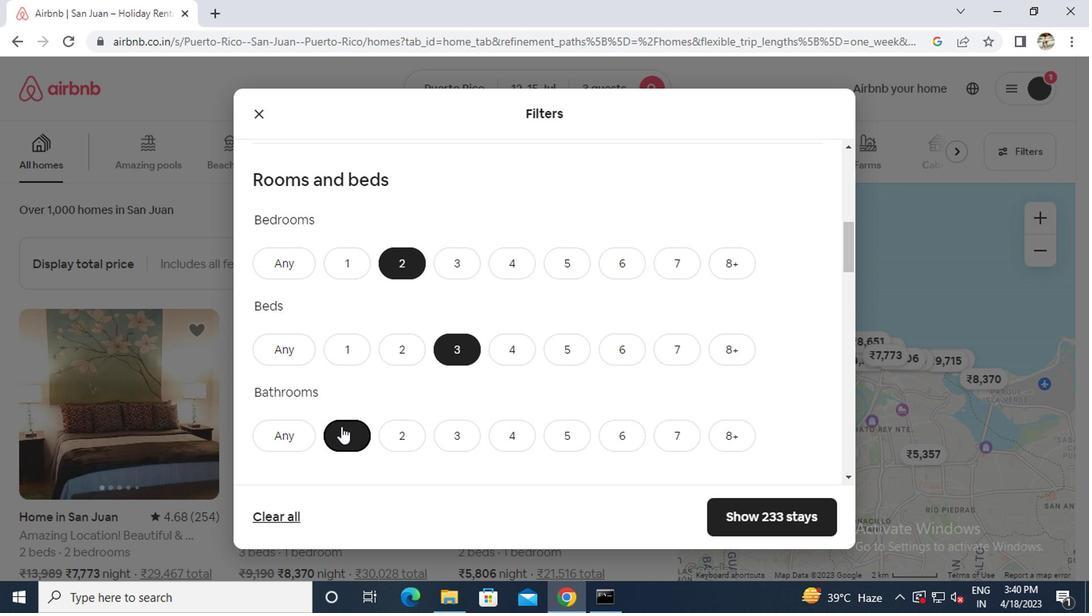 
Action: Mouse moved to (407, 427)
Screenshot: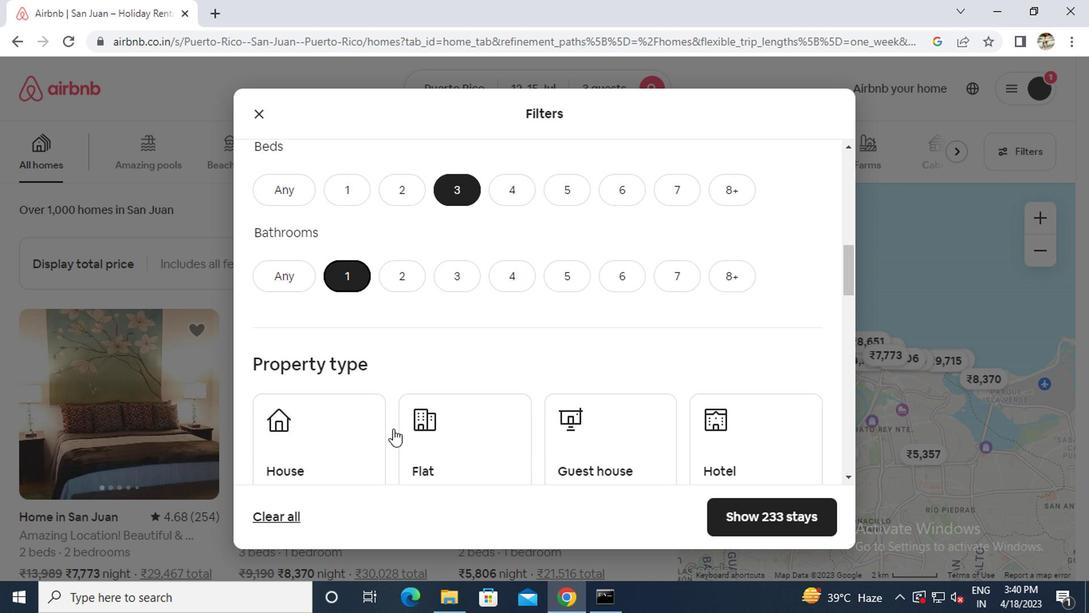
Action: Mouse pressed left at (407, 427)
Screenshot: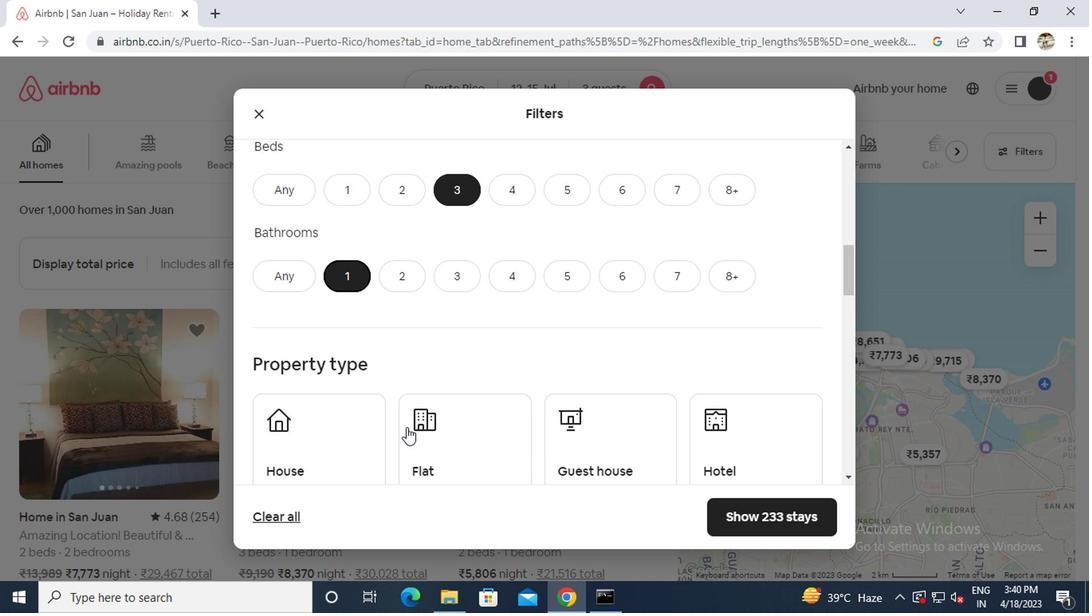 
Action: Mouse moved to (410, 427)
Screenshot: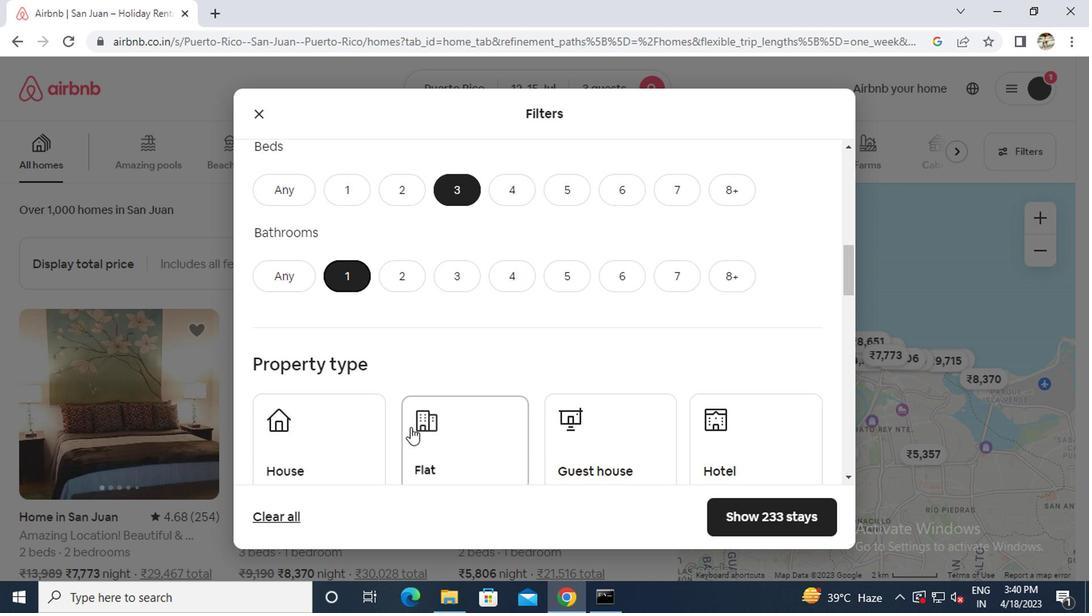
Action: Mouse scrolled (410, 426) with delta (0, -1)
Screenshot: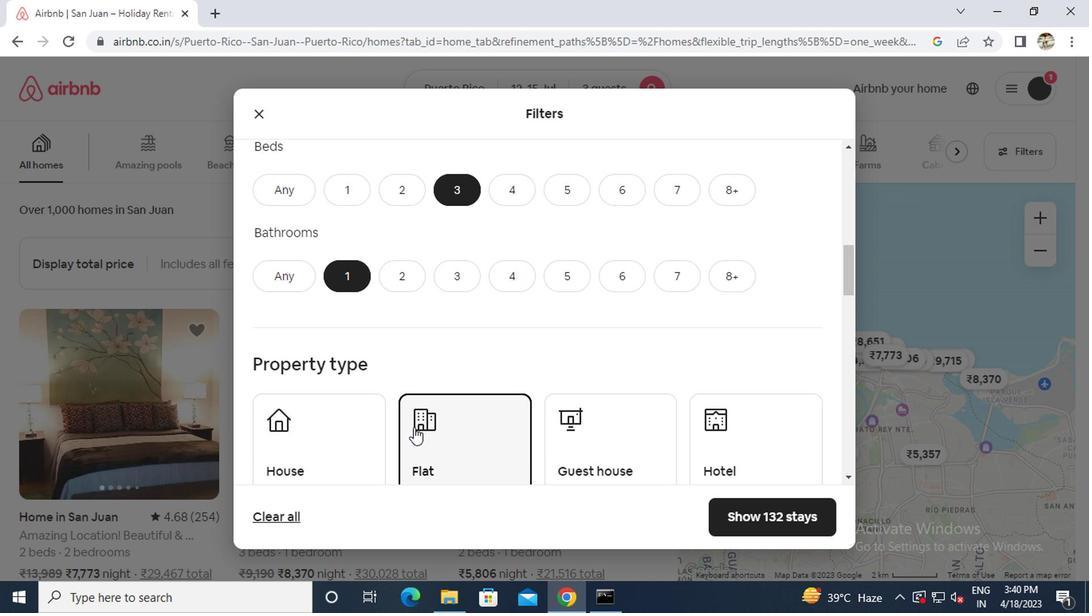 
Action: Mouse scrolled (410, 426) with delta (0, -1)
Screenshot: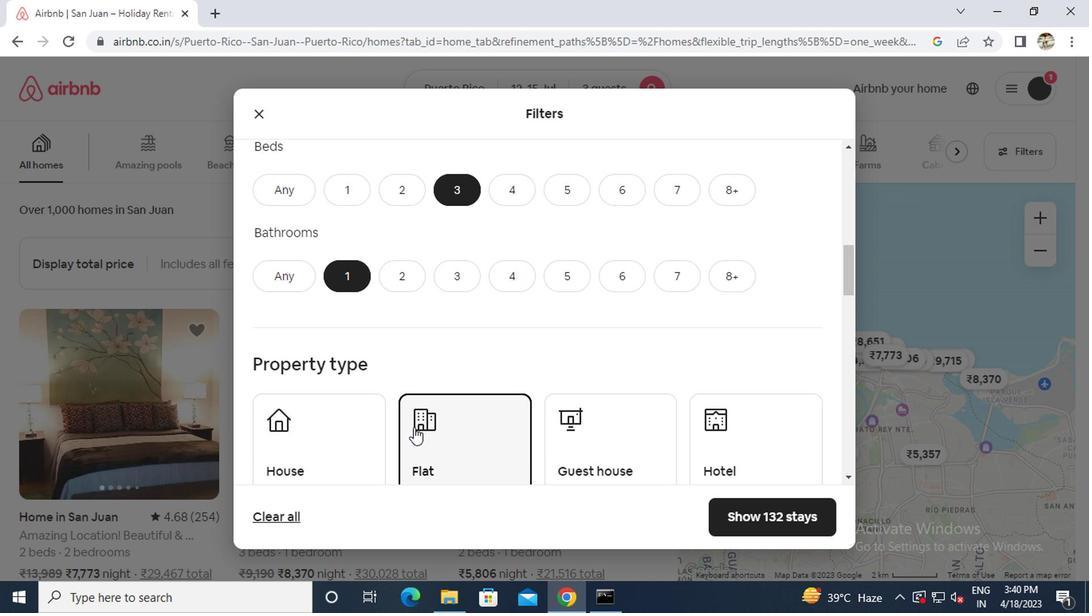 
Action: Mouse scrolled (410, 426) with delta (0, -1)
Screenshot: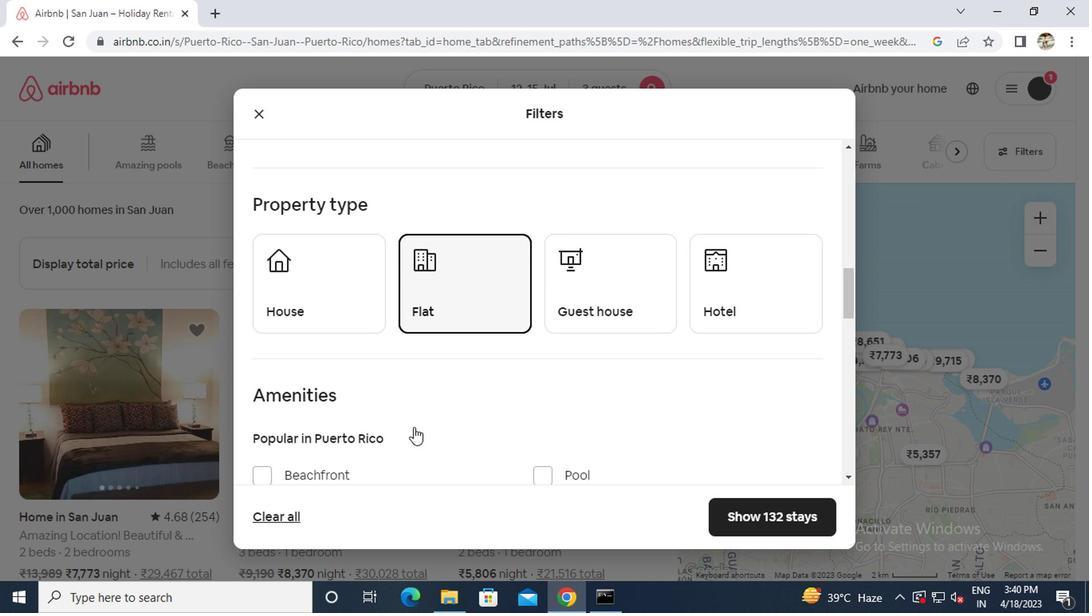 
Action: Mouse scrolled (410, 426) with delta (0, -1)
Screenshot: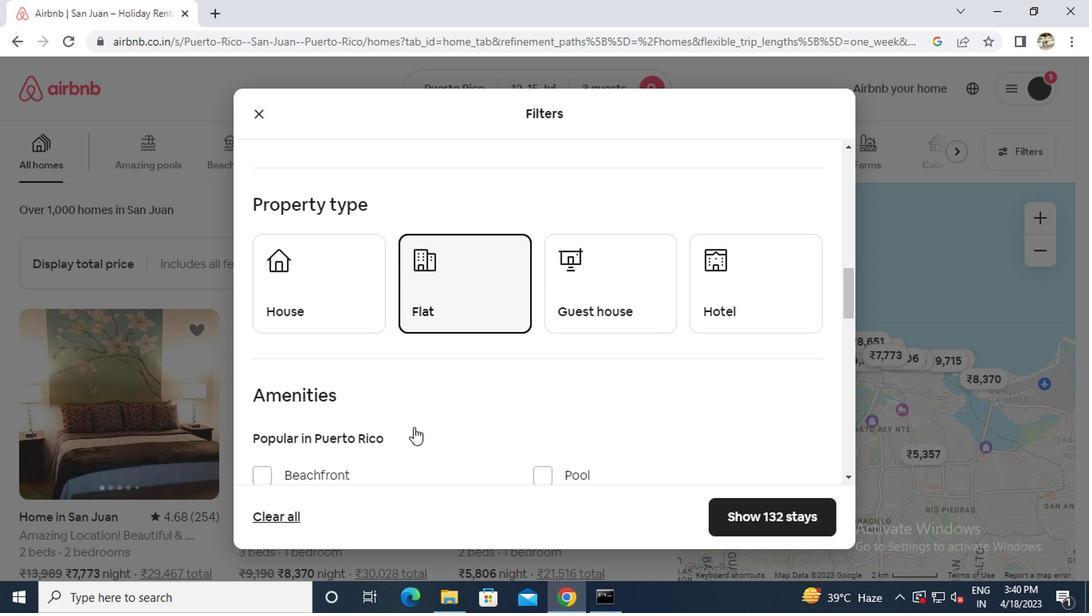 
Action: Mouse moved to (292, 422)
Screenshot: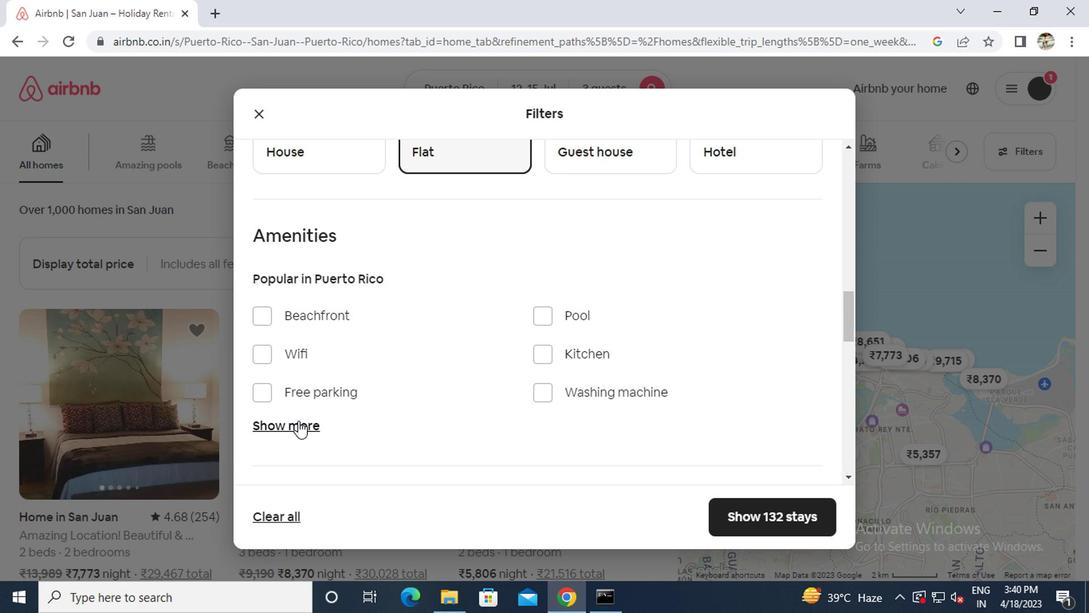 
Action: Mouse pressed left at (292, 422)
Screenshot: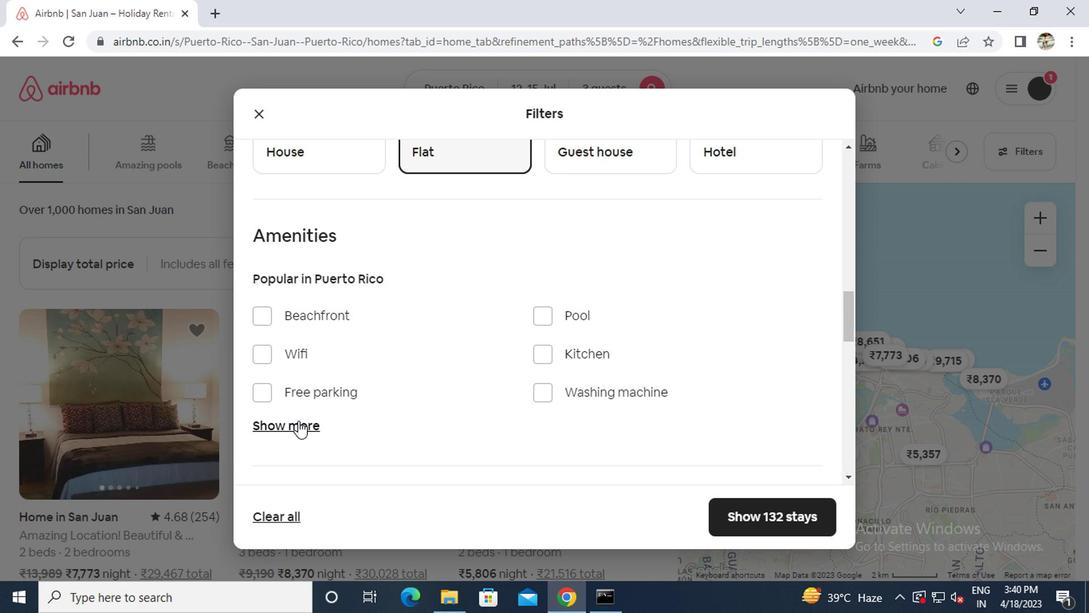 
Action: Mouse moved to (299, 417)
Screenshot: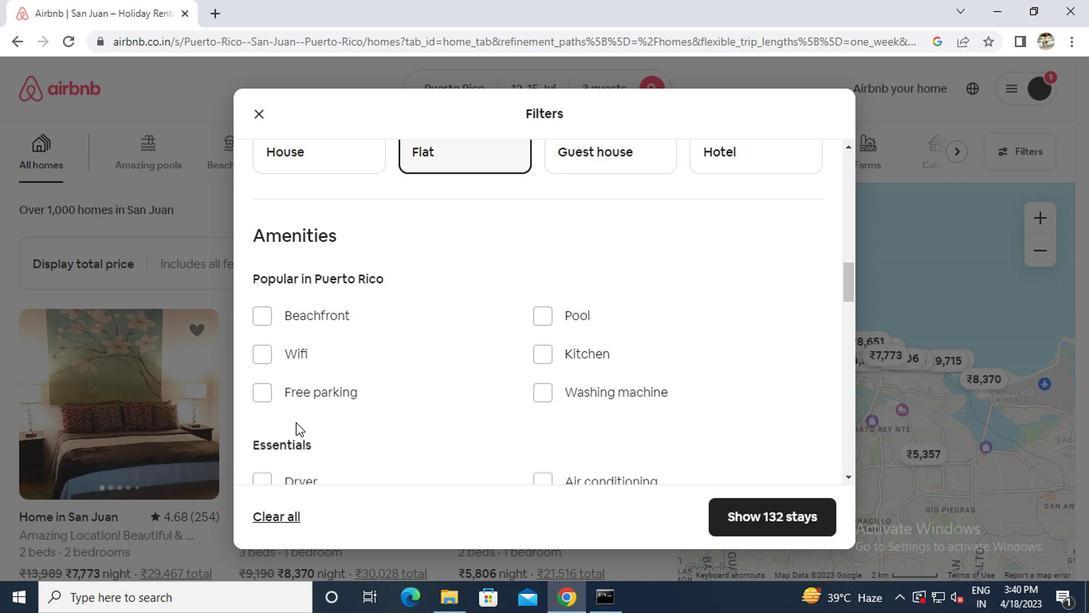 
Action: Mouse scrolled (299, 416) with delta (0, -1)
Screenshot: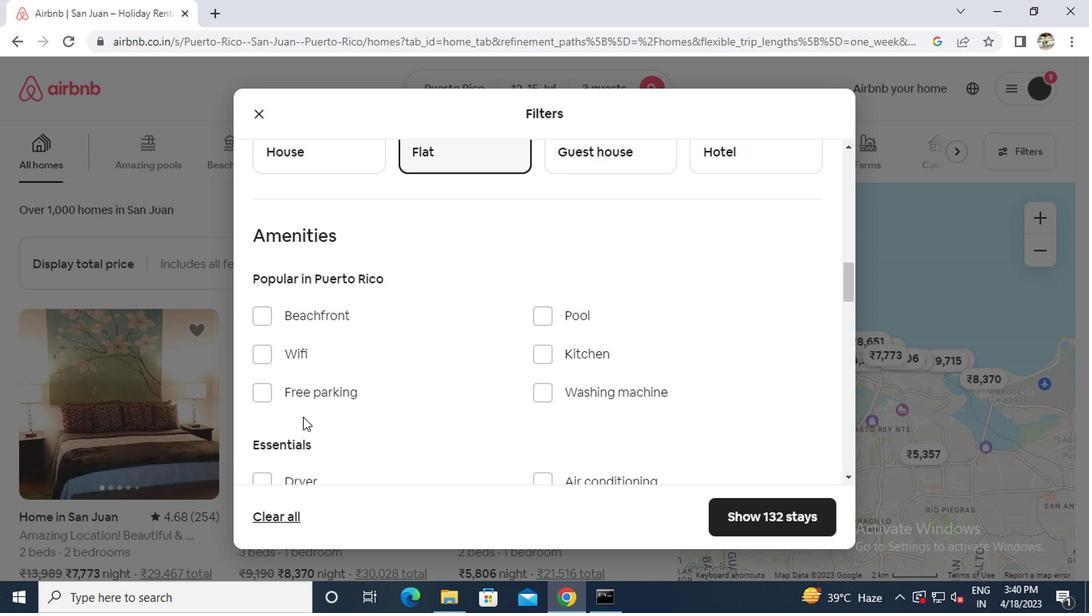 
Action: Mouse scrolled (299, 416) with delta (0, -1)
Screenshot: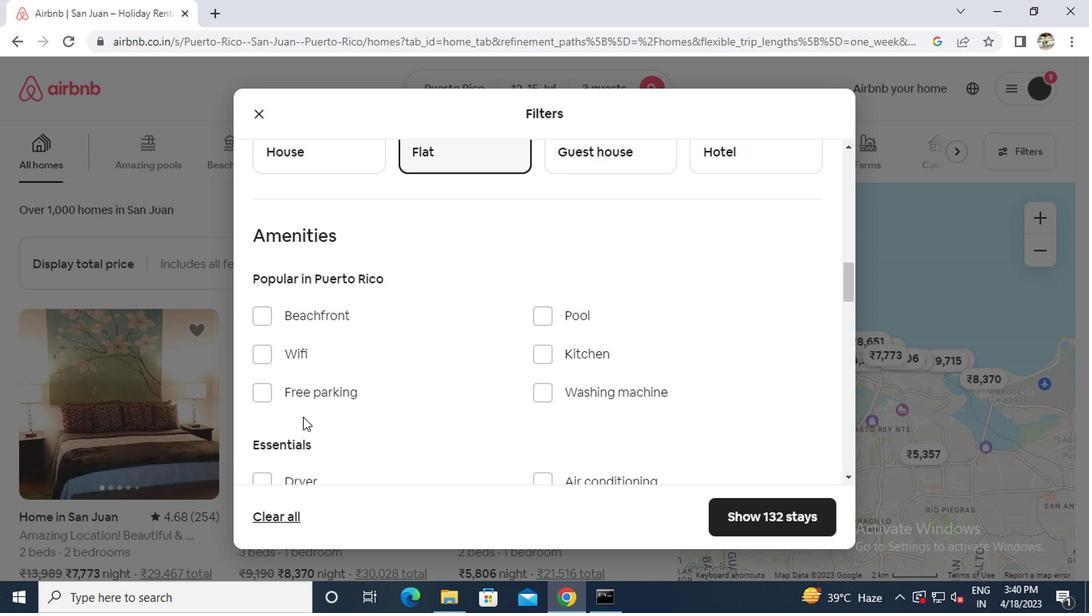 
Action: Mouse moved to (267, 359)
Screenshot: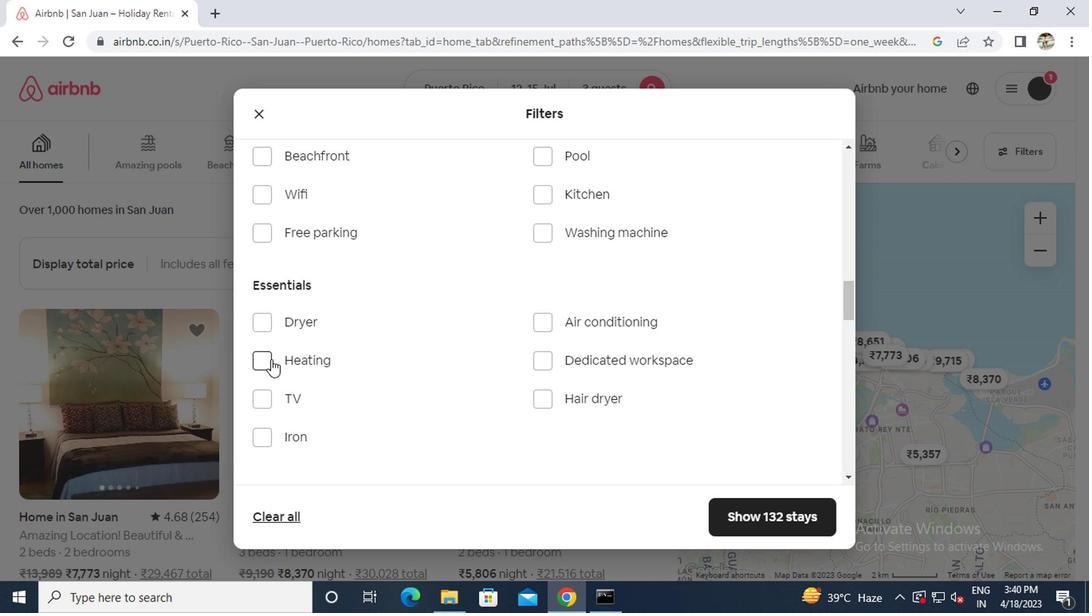 
Action: Mouse pressed left at (267, 359)
Screenshot: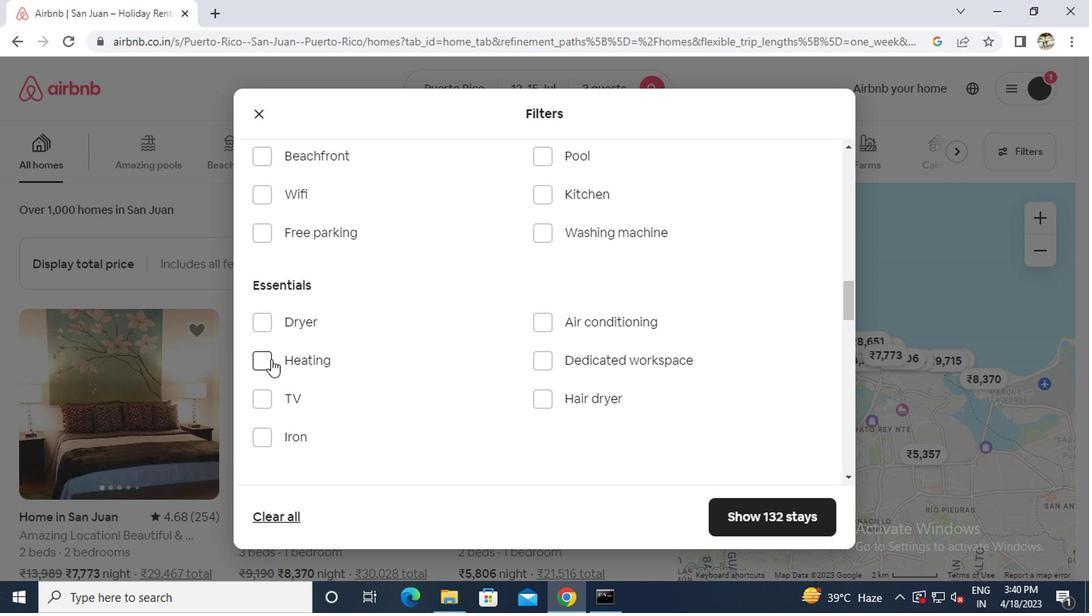 
Action: Mouse moved to (268, 358)
Screenshot: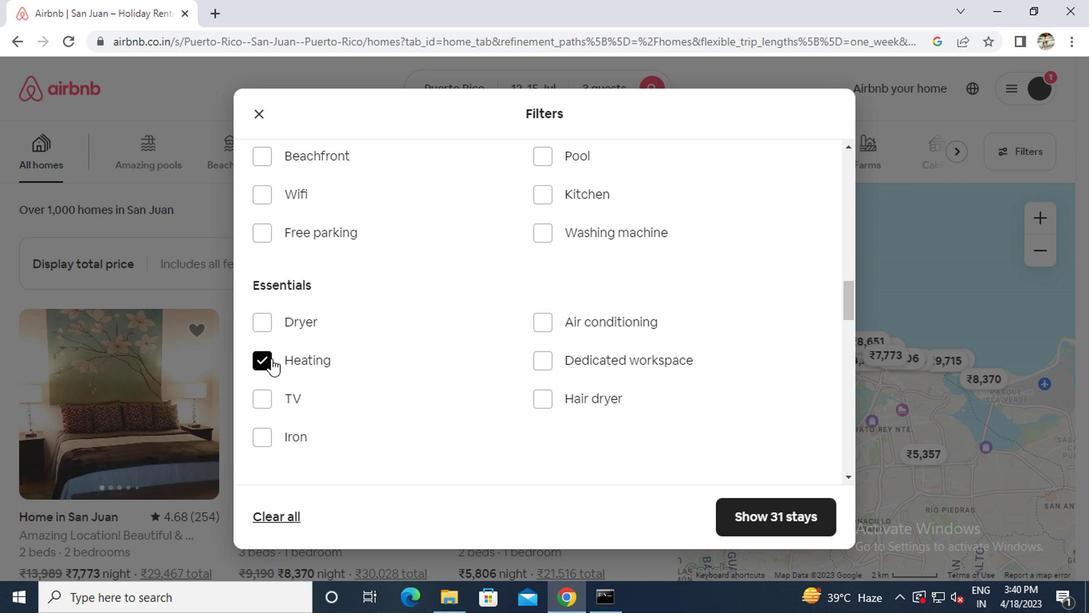 
Action: Mouse scrolled (268, 357) with delta (0, -1)
Screenshot: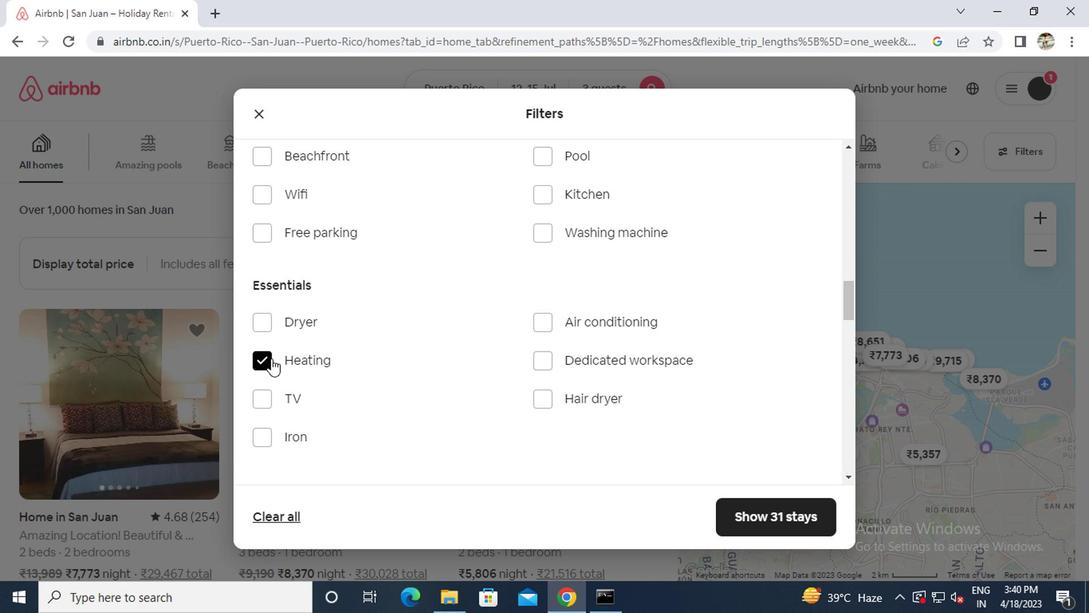 
Action: Mouse moved to (269, 357)
Screenshot: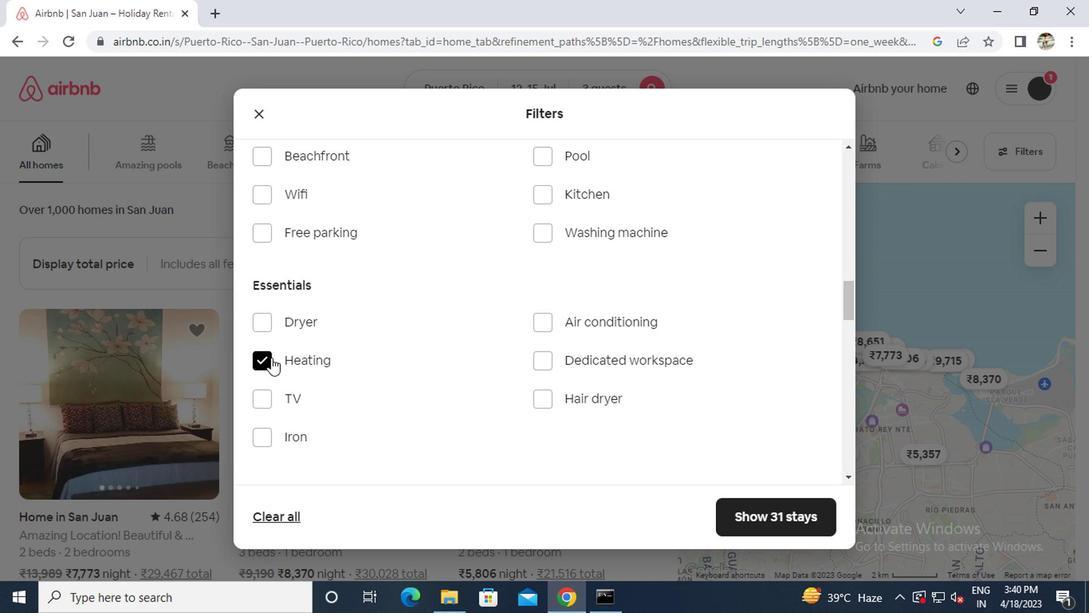
Action: Mouse scrolled (269, 357) with delta (0, 0)
Screenshot: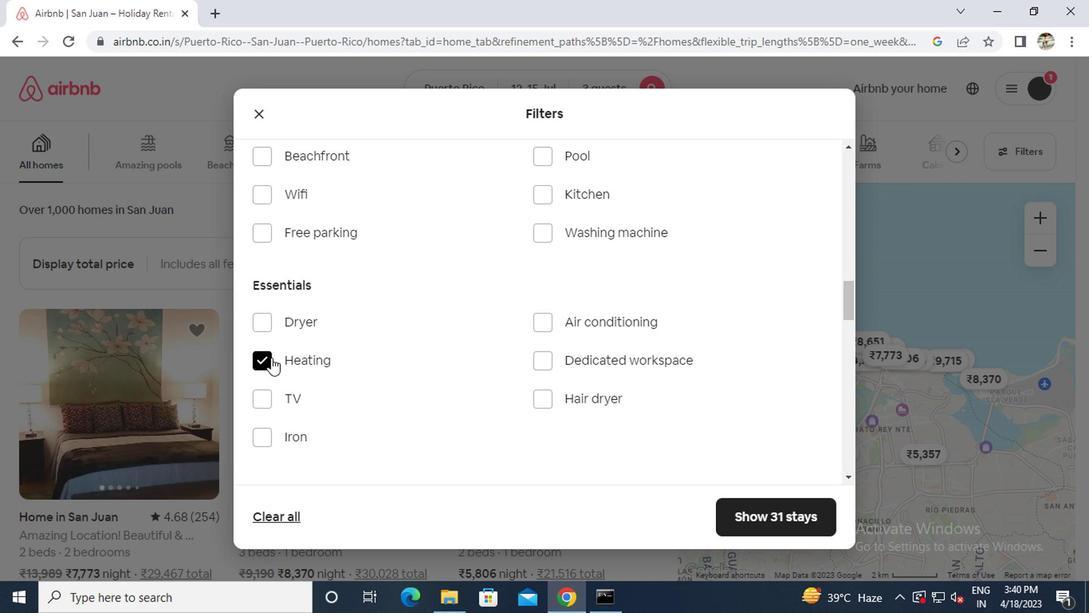 
Action: Mouse moved to (345, 356)
Screenshot: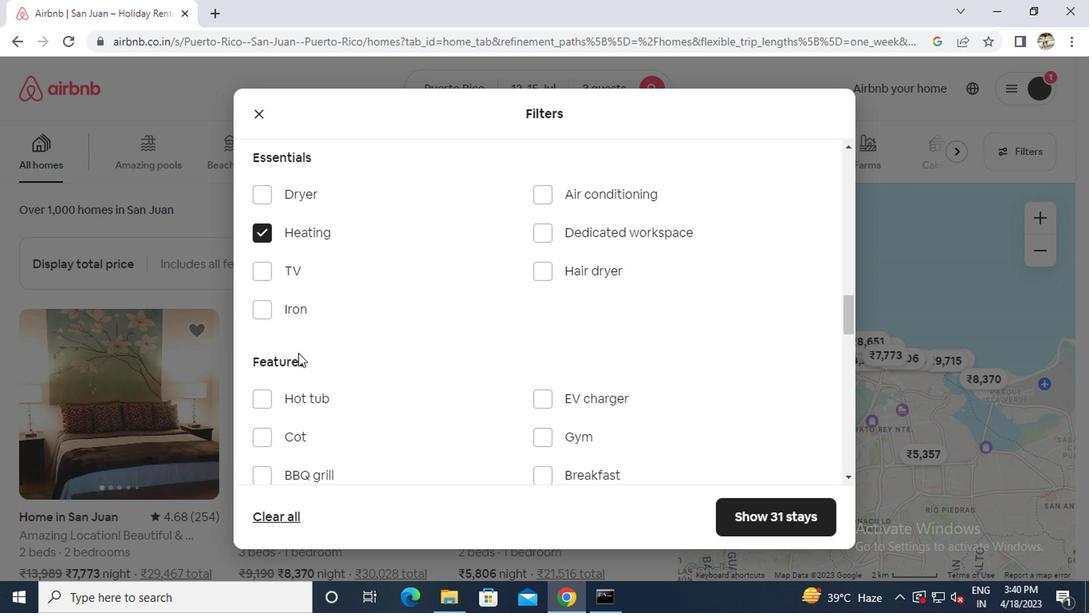 
Action: Mouse scrolled (345, 355) with delta (0, -1)
Screenshot: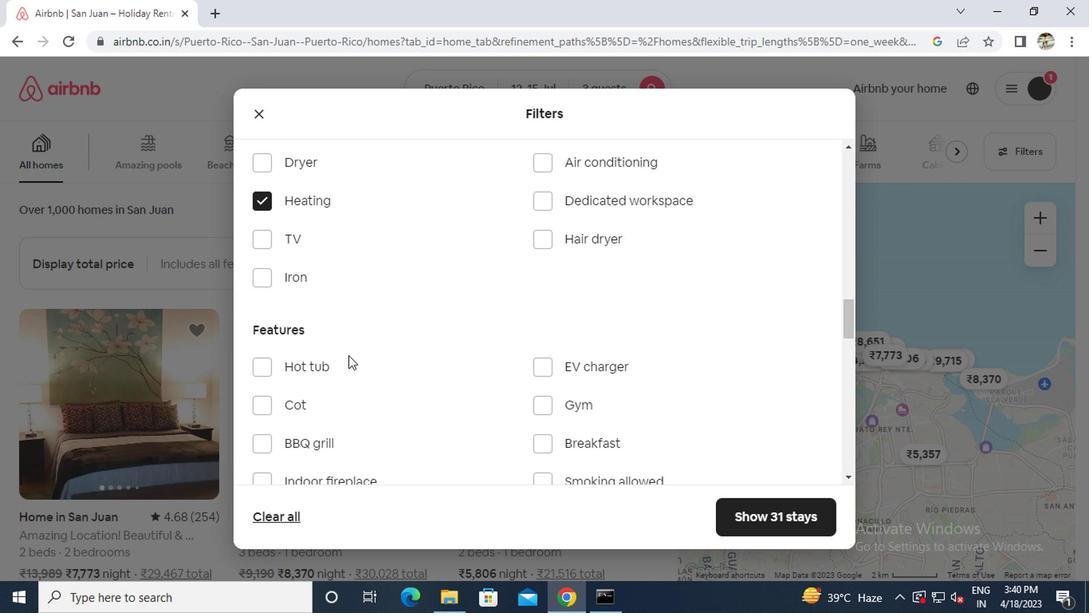 
Action: Mouse scrolled (345, 355) with delta (0, -1)
Screenshot: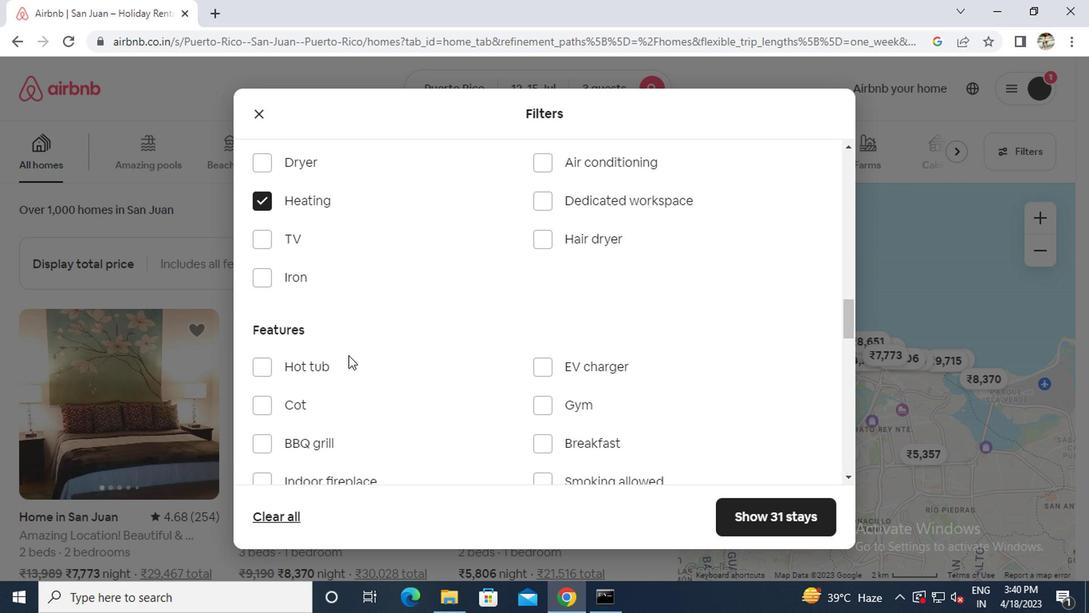 
Action: Mouse moved to (344, 356)
Screenshot: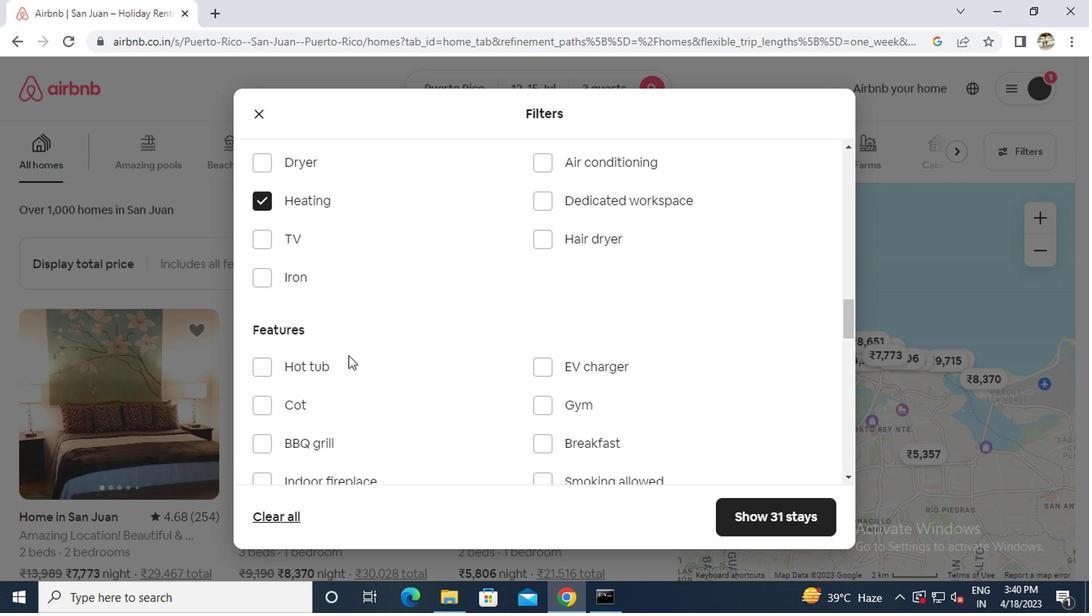 
Action: Mouse scrolled (344, 355) with delta (0, -1)
Screenshot: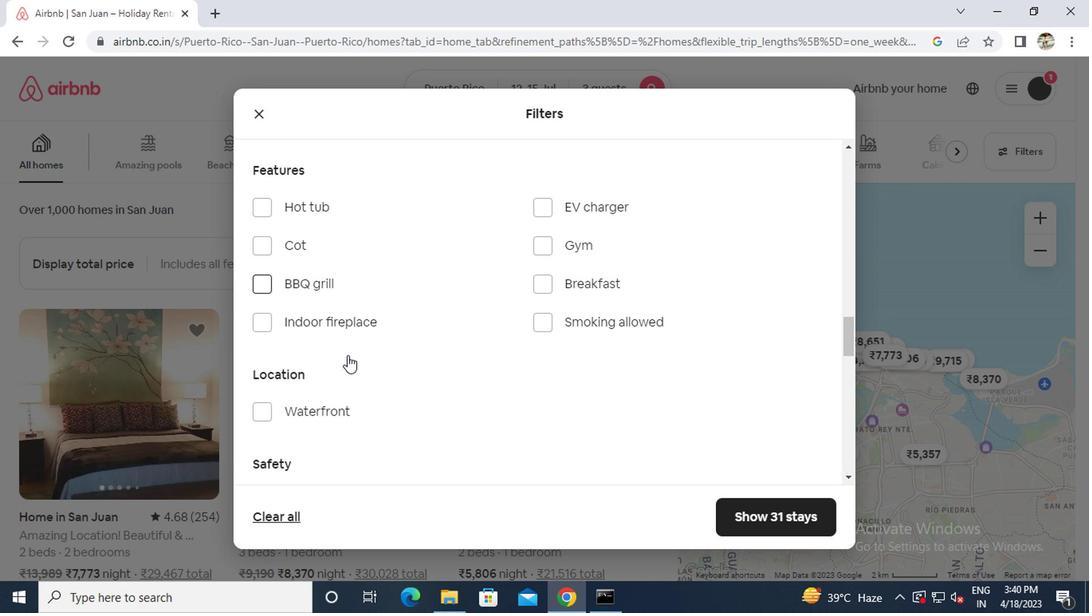 
Action: Mouse scrolled (344, 355) with delta (0, -1)
Screenshot: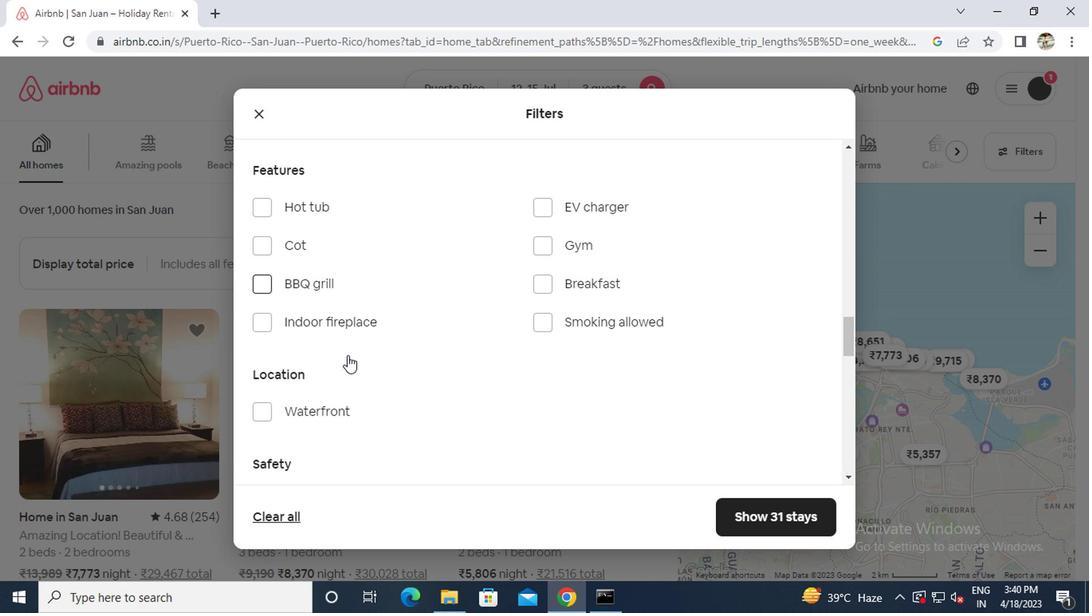 
Action: Mouse scrolled (344, 355) with delta (0, -1)
Screenshot: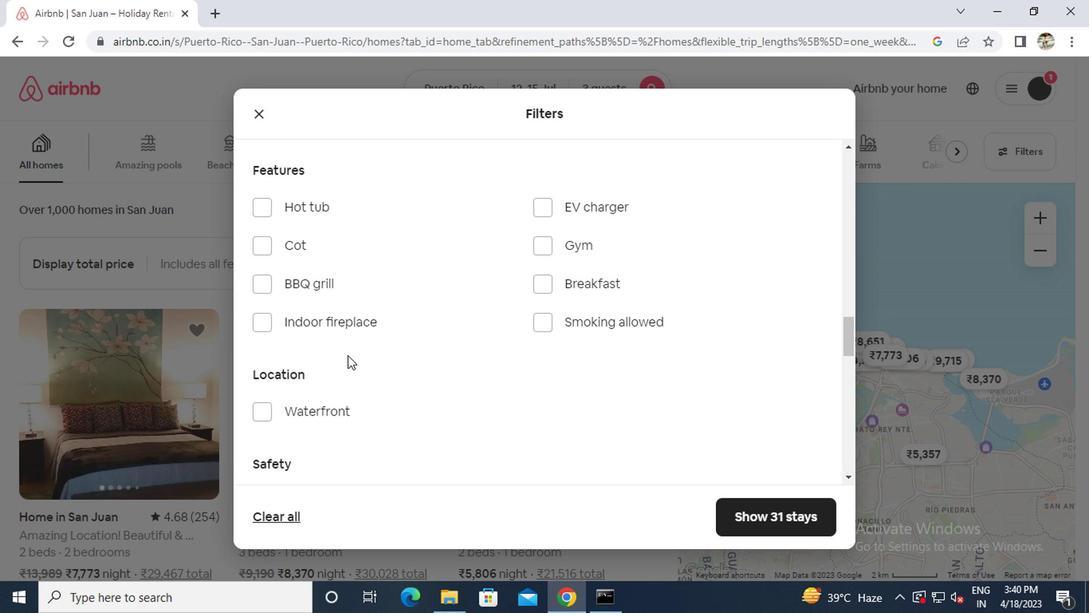 
Action: Mouse scrolled (344, 355) with delta (0, -1)
Screenshot: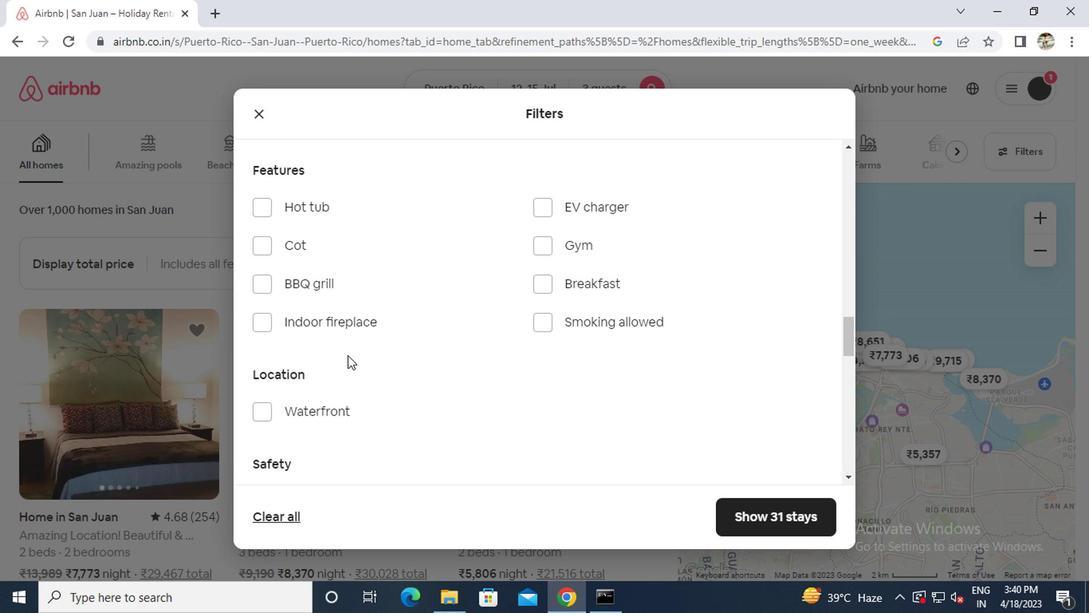 
Action: Mouse moved to (783, 399)
Screenshot: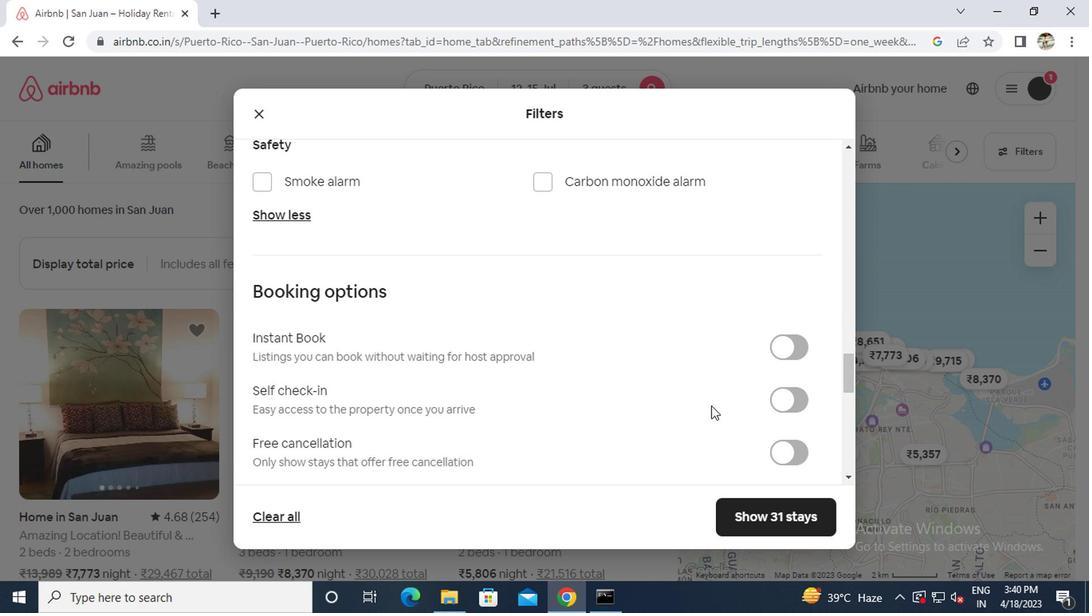 
Action: Mouse pressed left at (783, 399)
Screenshot: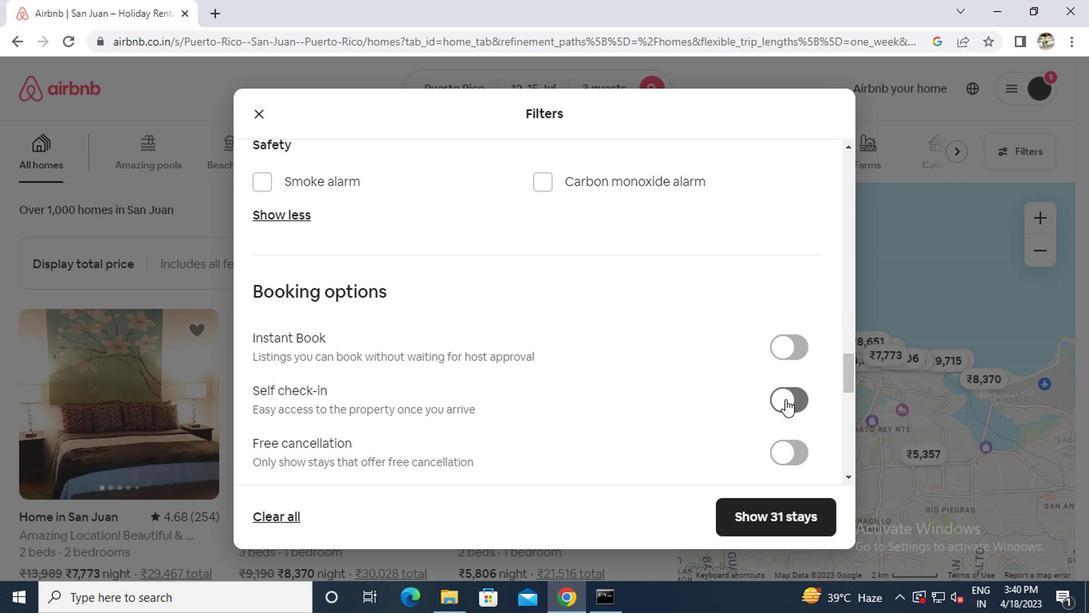 
Action: Mouse moved to (421, 393)
Screenshot: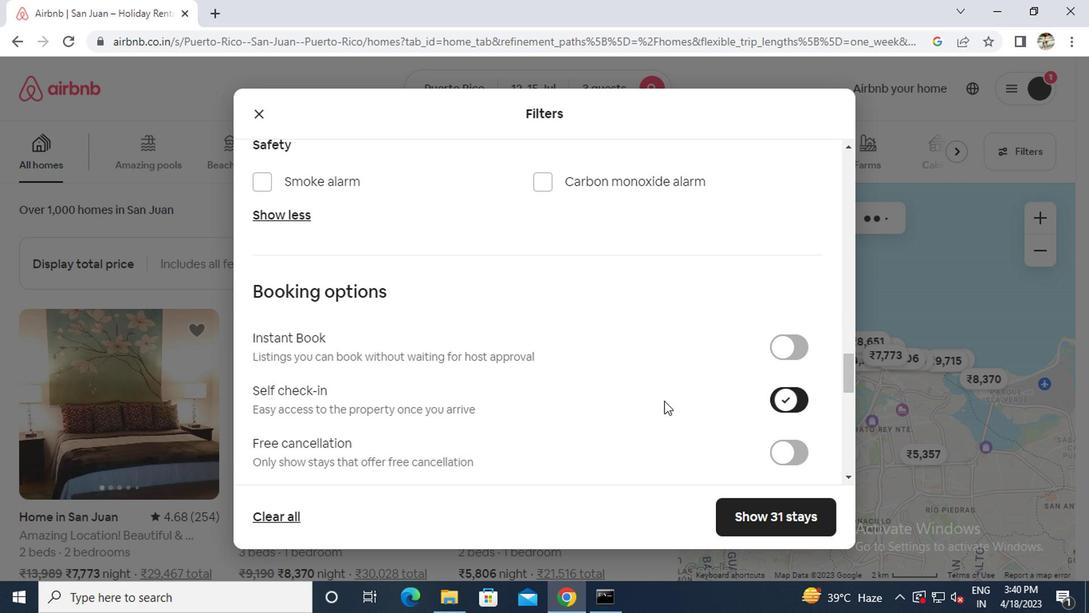 
Action: Mouse scrolled (421, 392) with delta (0, 0)
Screenshot: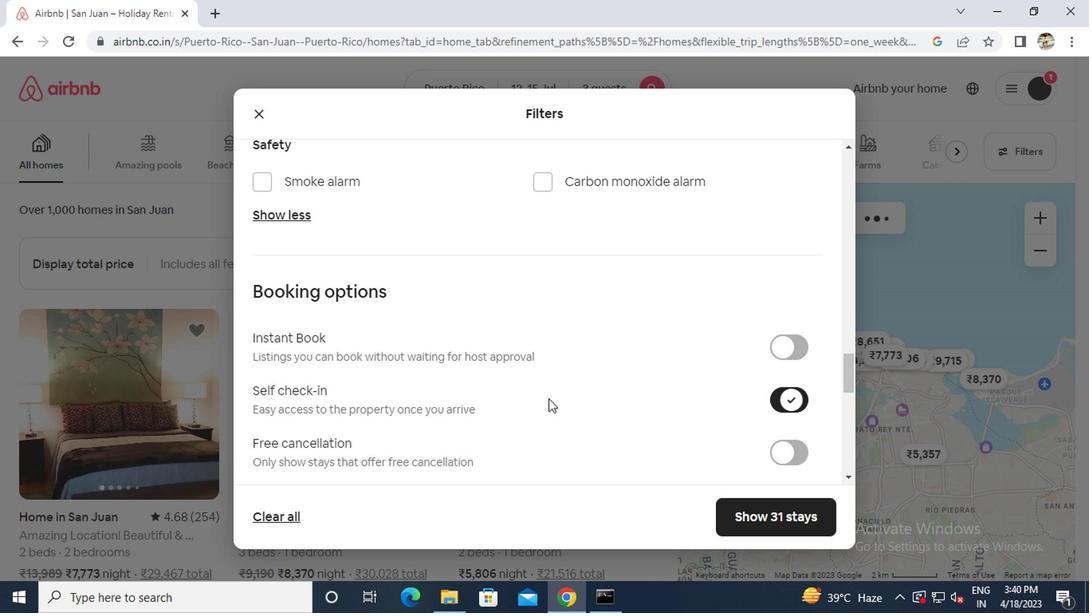 
Action: Mouse scrolled (421, 392) with delta (0, 0)
Screenshot: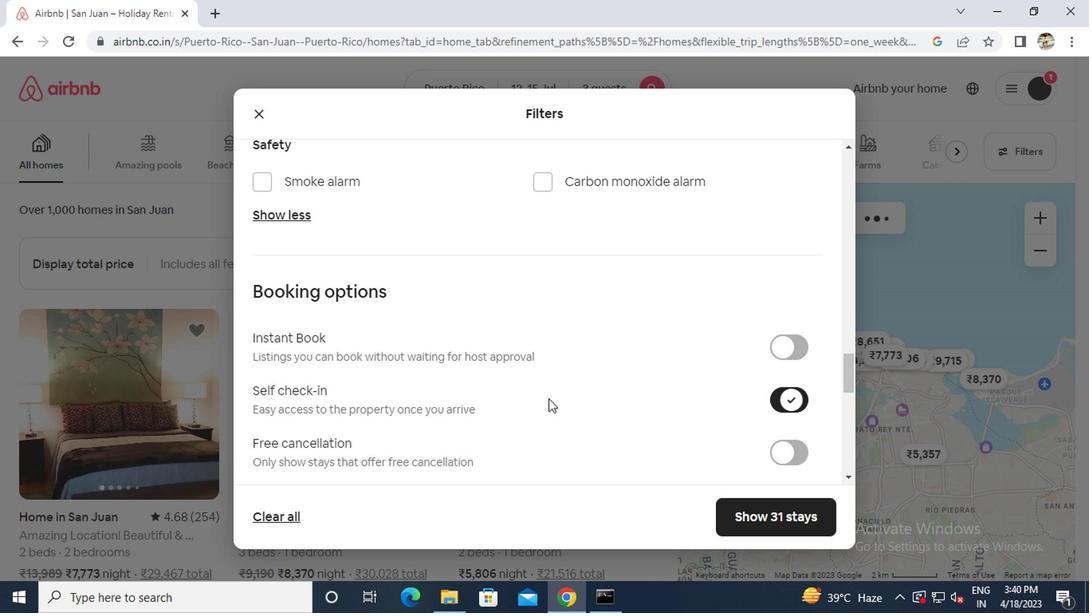 
Action: Mouse scrolled (421, 392) with delta (0, 0)
Screenshot: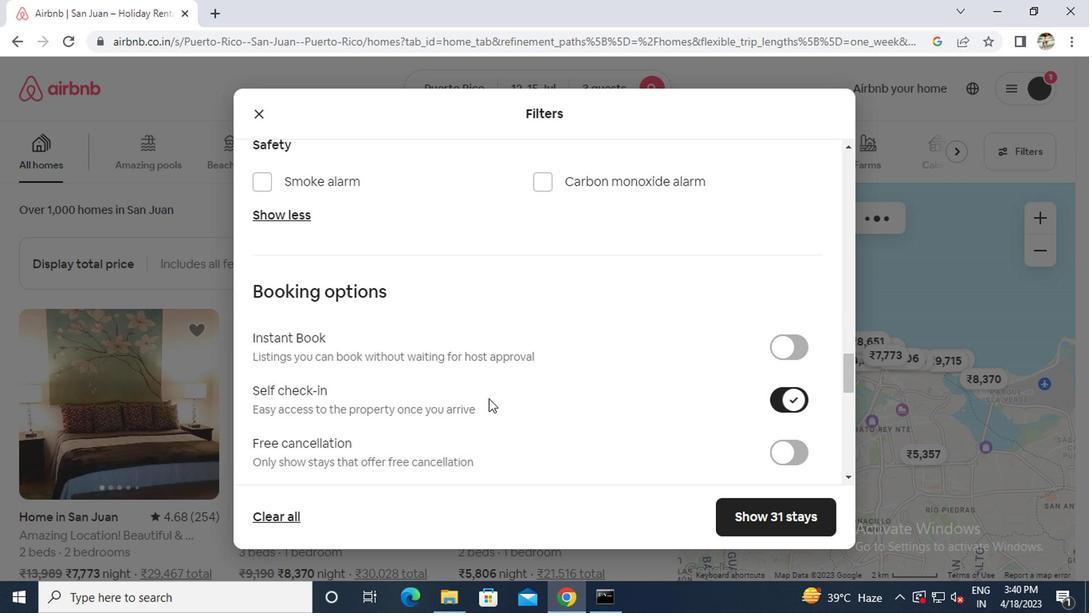 
Action: Mouse moved to (421, 392)
Screenshot: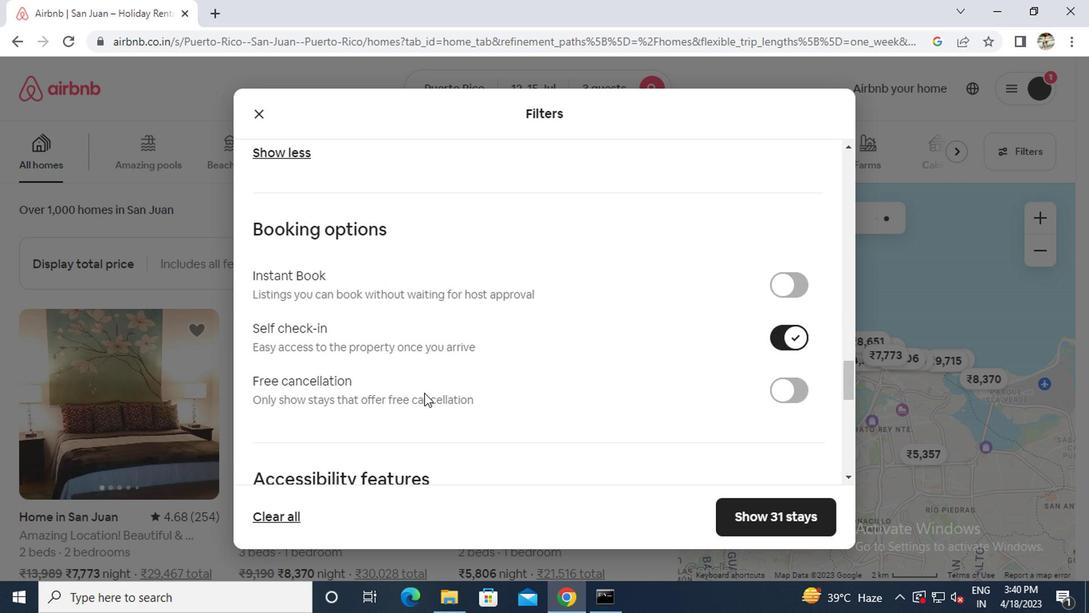 
Action: Mouse scrolled (421, 391) with delta (0, -1)
Screenshot: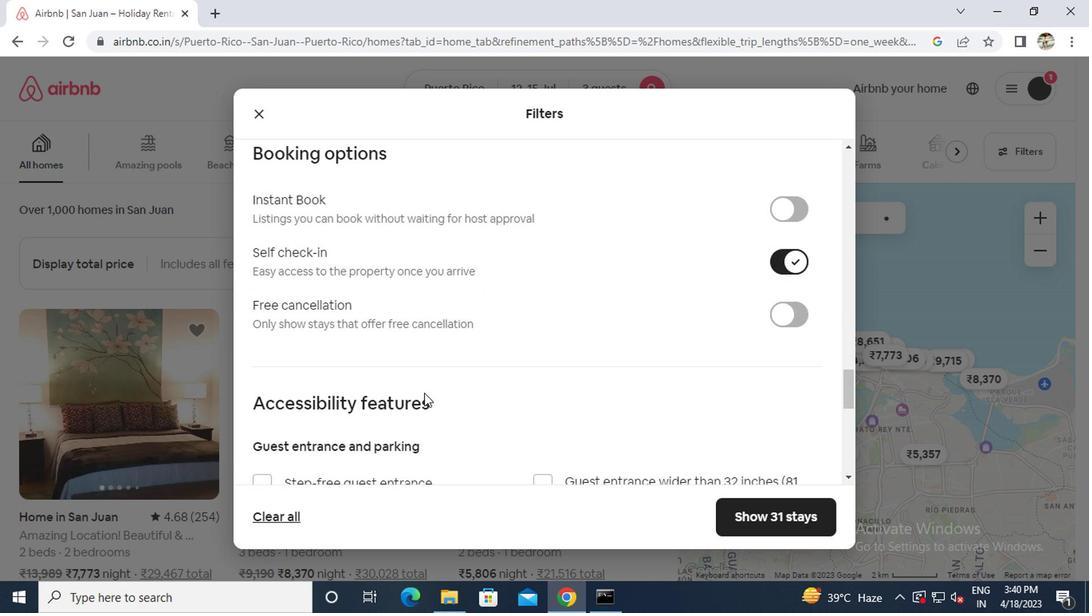 
Action: Mouse scrolled (421, 391) with delta (0, -1)
Screenshot: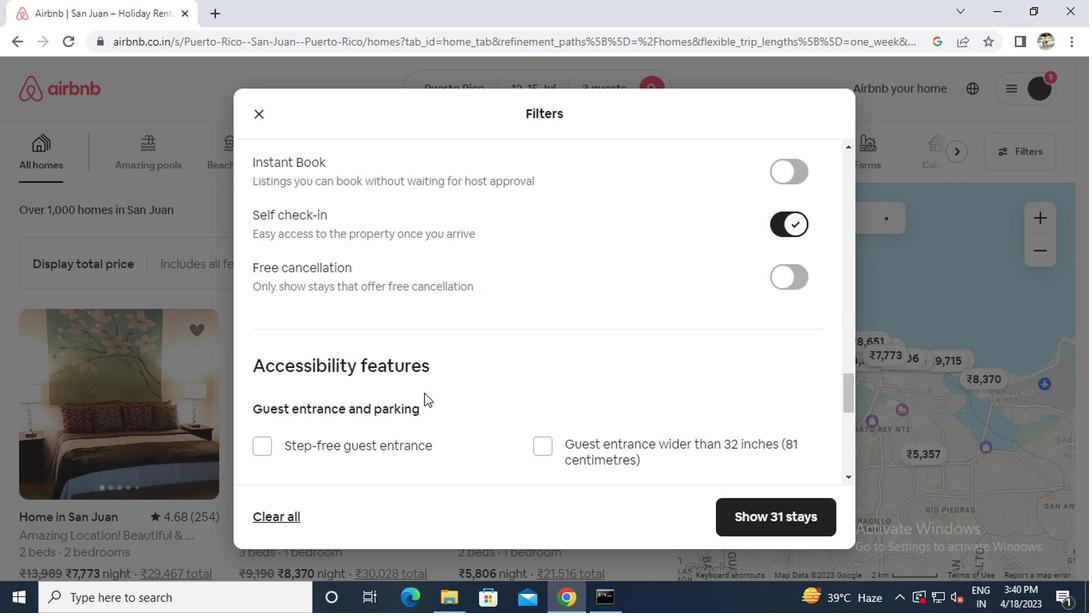 
Action: Mouse scrolled (421, 391) with delta (0, -1)
Screenshot: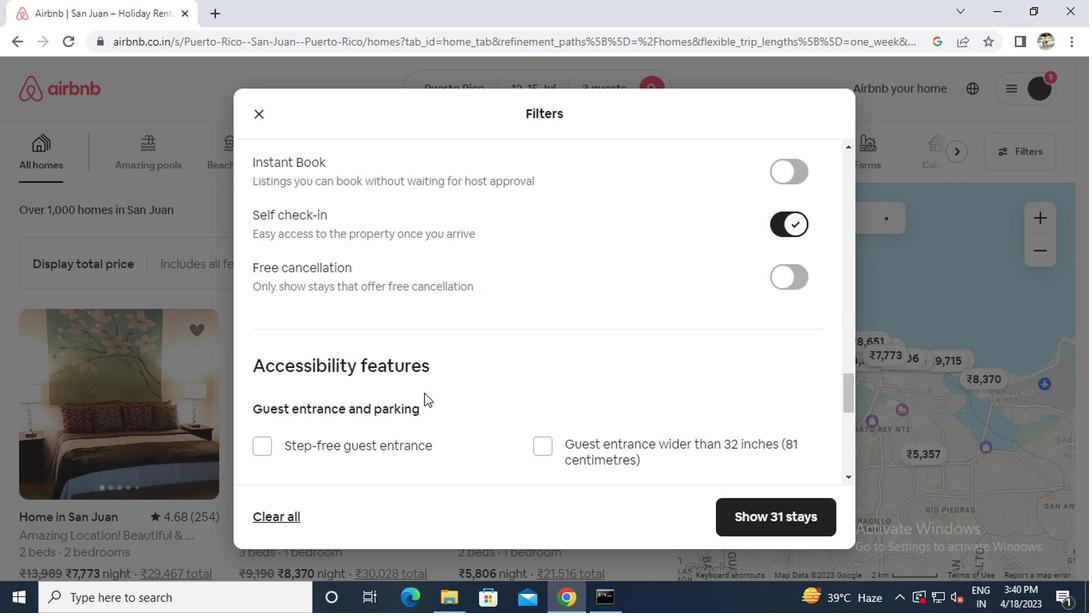 
Action: Mouse scrolled (421, 391) with delta (0, -1)
Screenshot: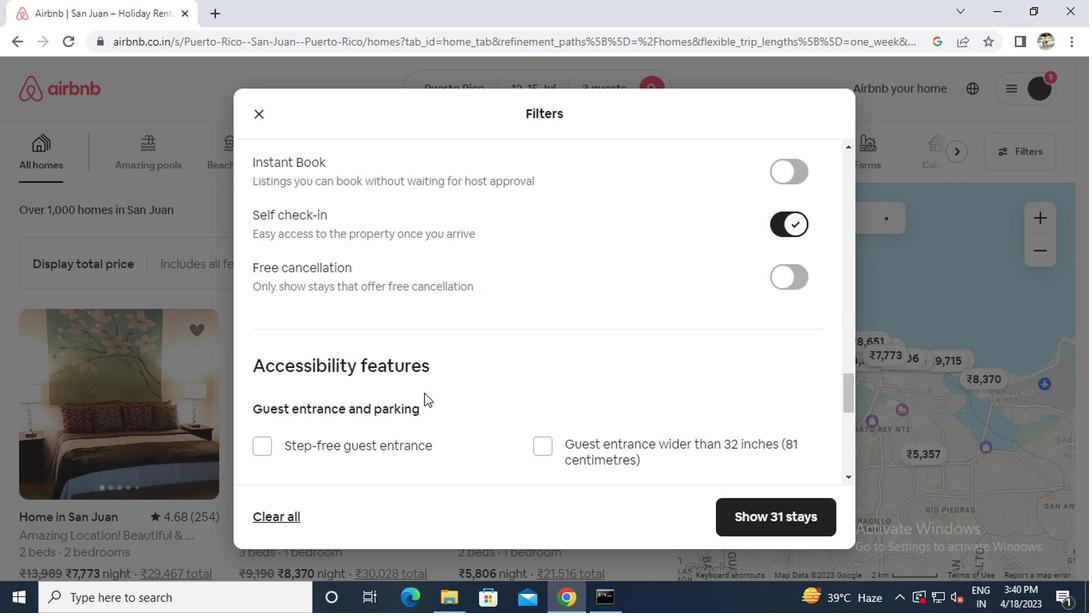 
Action: Mouse scrolled (421, 391) with delta (0, -1)
Screenshot: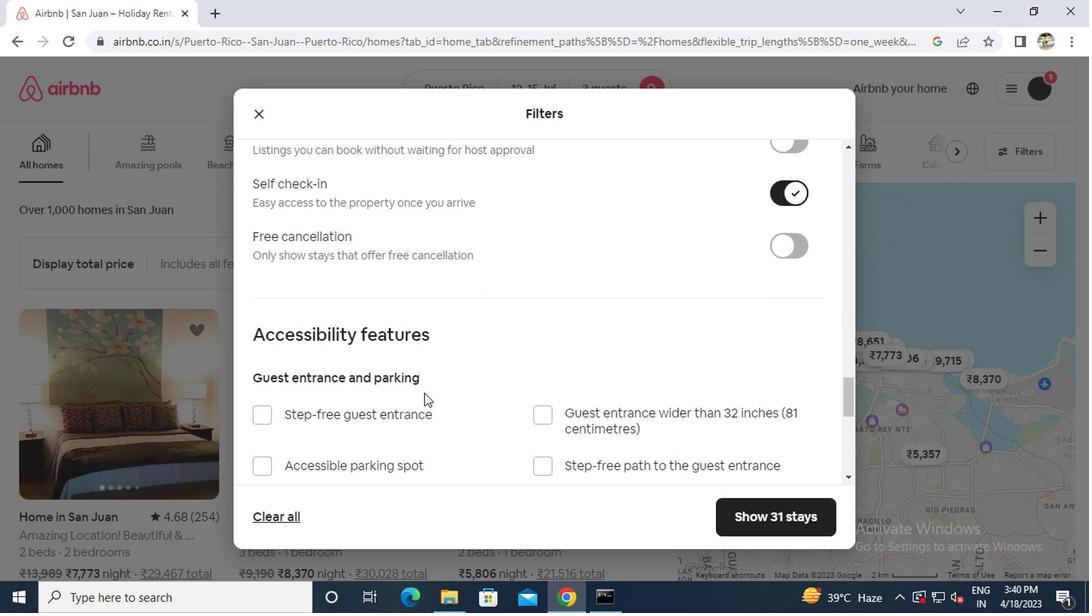 
Action: Mouse scrolled (421, 391) with delta (0, -1)
Screenshot: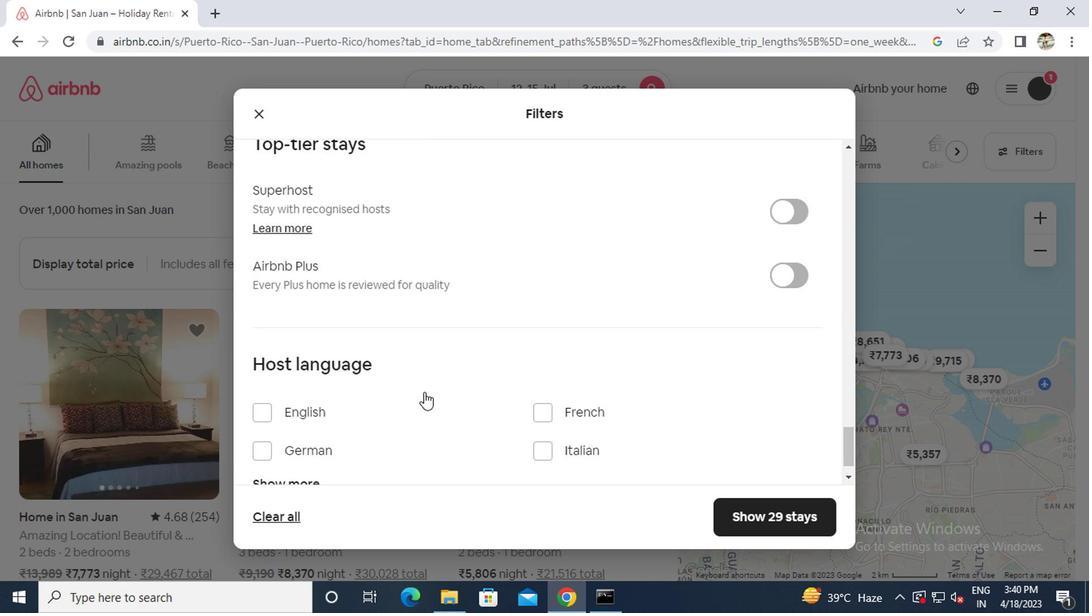 
Action: Mouse scrolled (421, 391) with delta (0, -1)
Screenshot: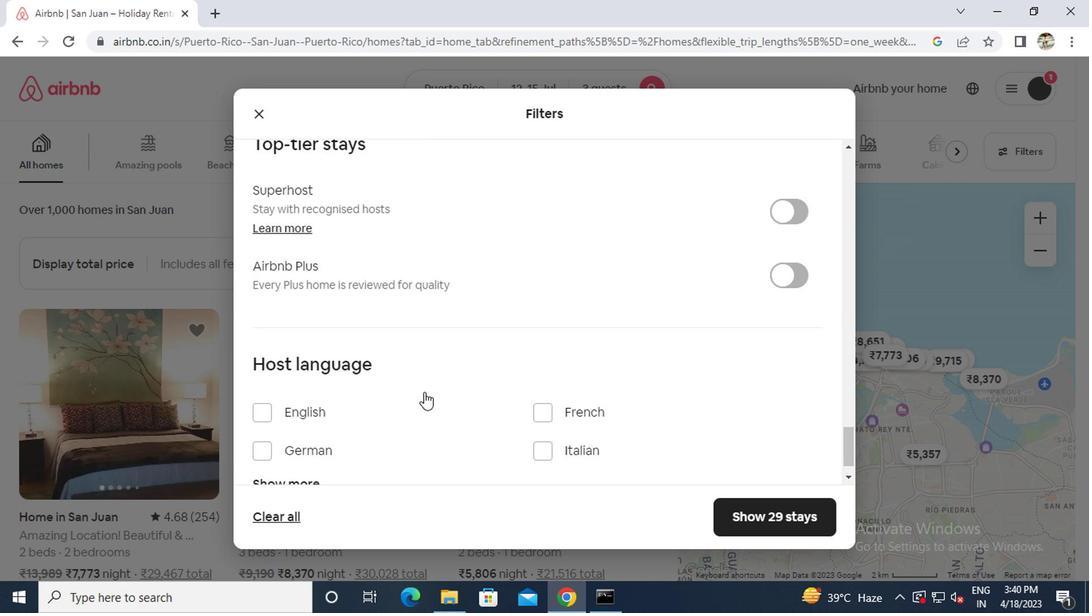 
Action: Mouse scrolled (421, 391) with delta (0, -1)
Screenshot: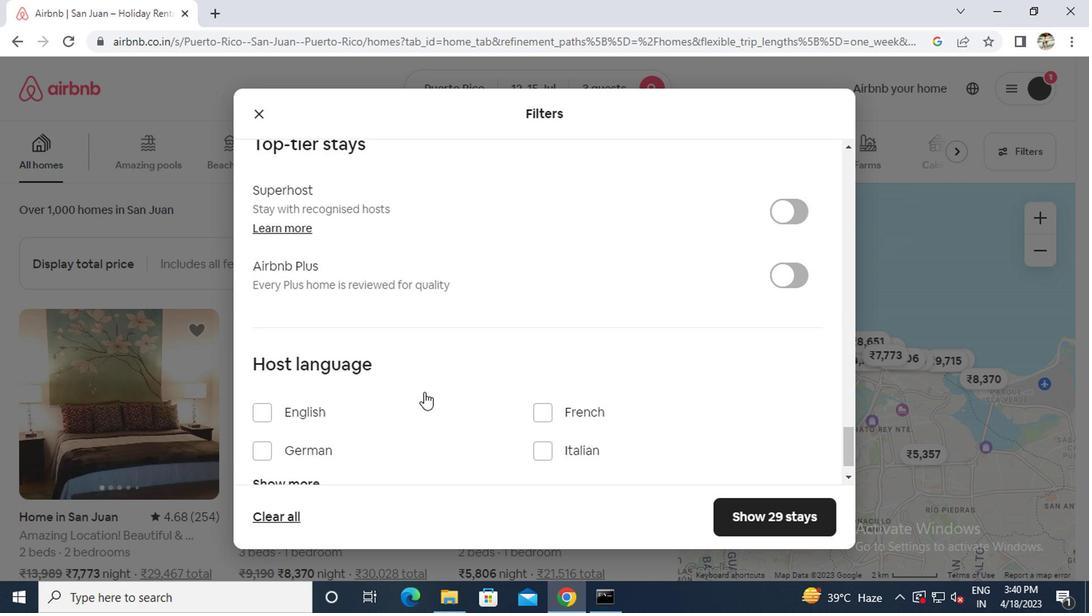 
Action: Mouse scrolled (421, 391) with delta (0, -1)
Screenshot: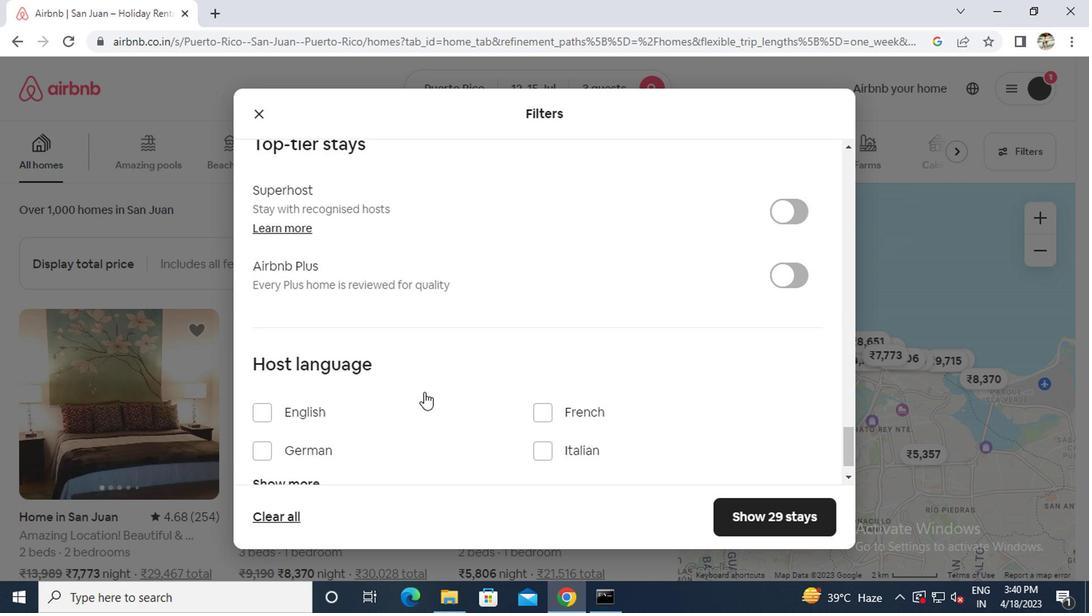 
Action: Mouse moved to (421, 392)
Screenshot: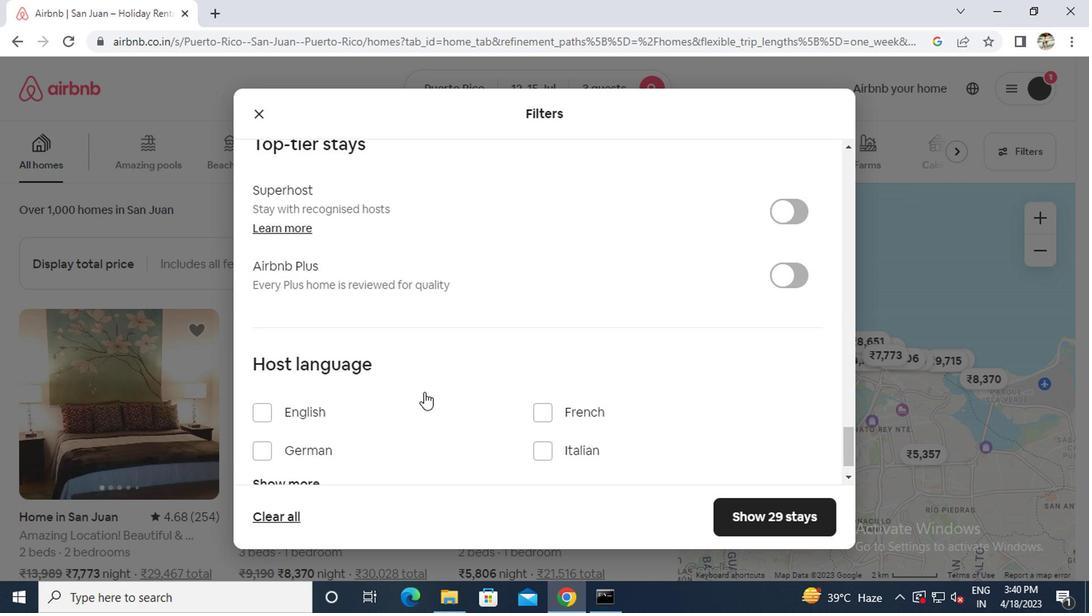 
Action: Mouse scrolled (421, 391) with delta (0, -1)
Screenshot: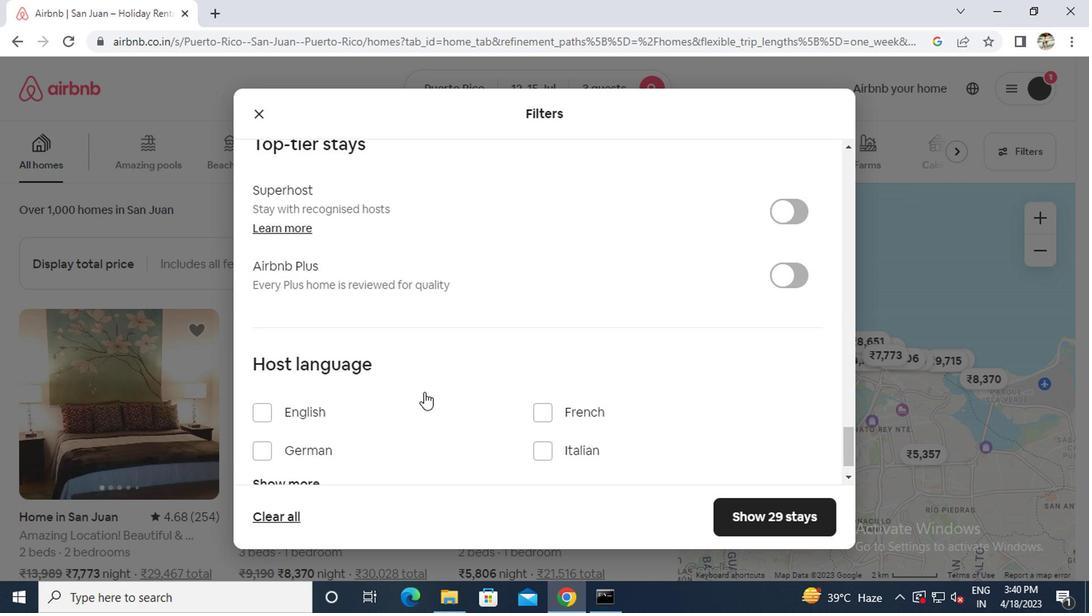 
Action: Mouse moved to (261, 368)
Screenshot: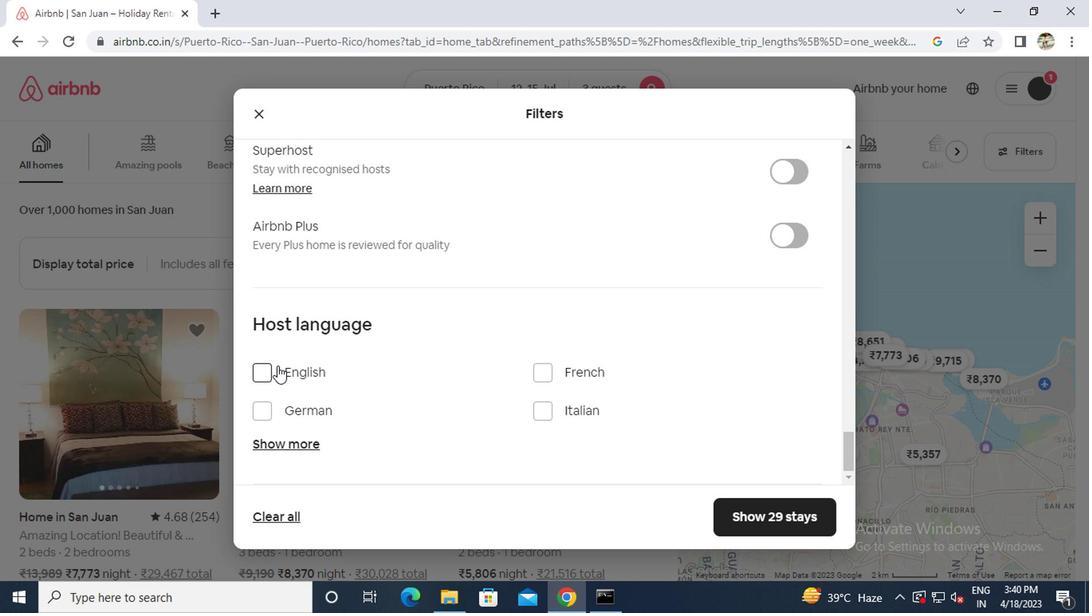 
Action: Mouse pressed left at (261, 368)
Screenshot: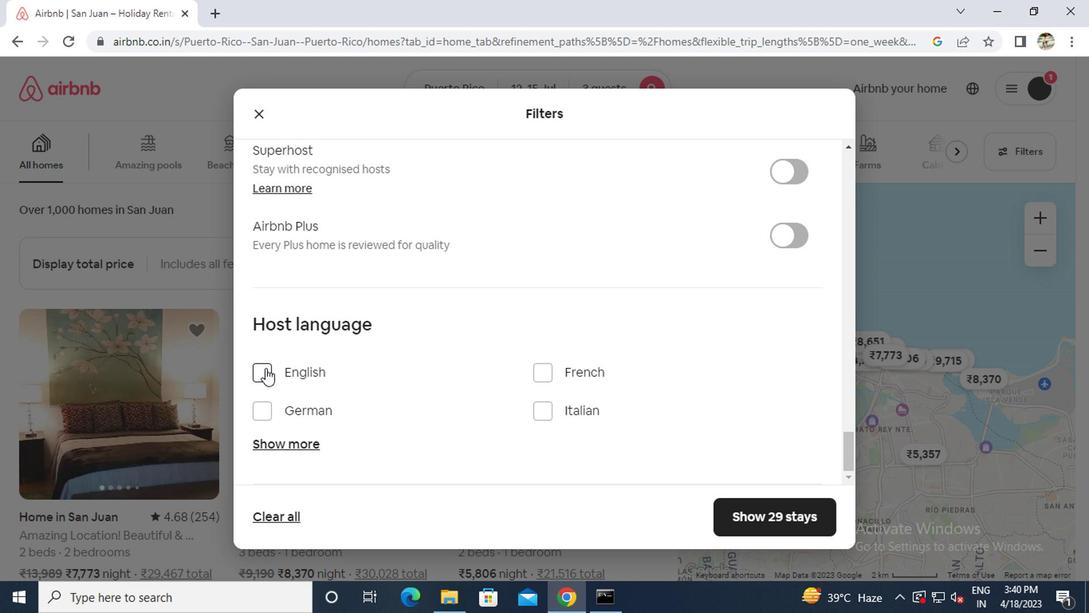 
Action: Mouse moved to (723, 508)
Screenshot: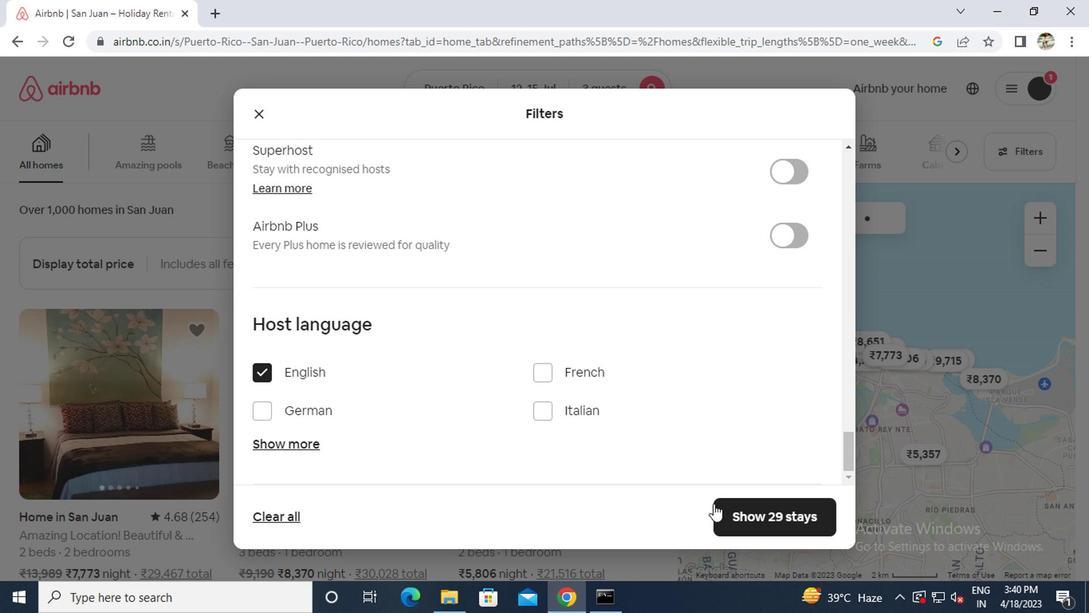 
Action: Mouse pressed left at (723, 508)
Screenshot: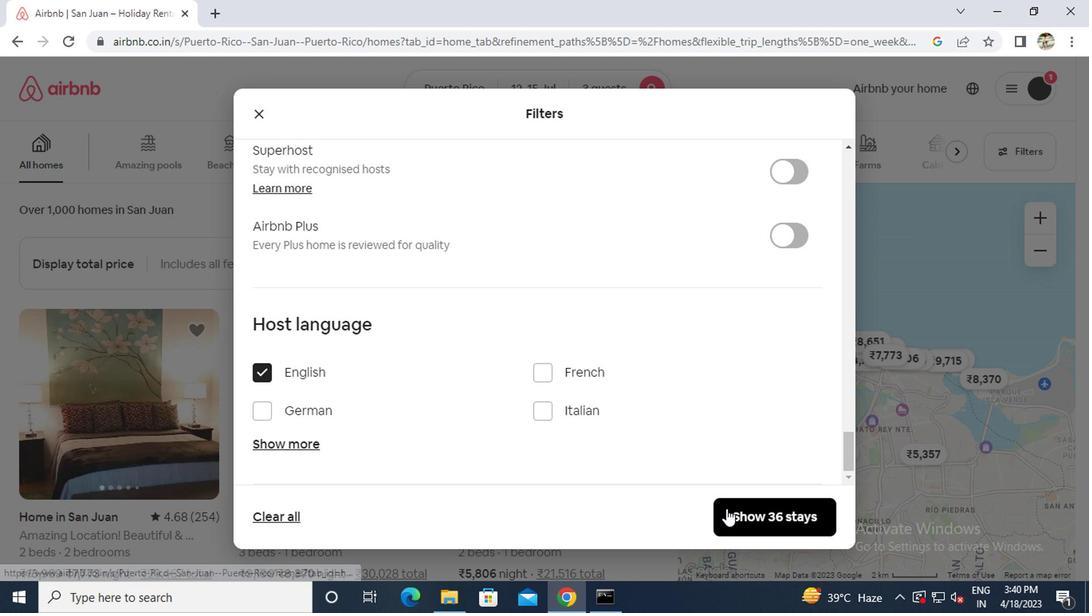 
Action: Key pressed <Key.f8>
Screenshot: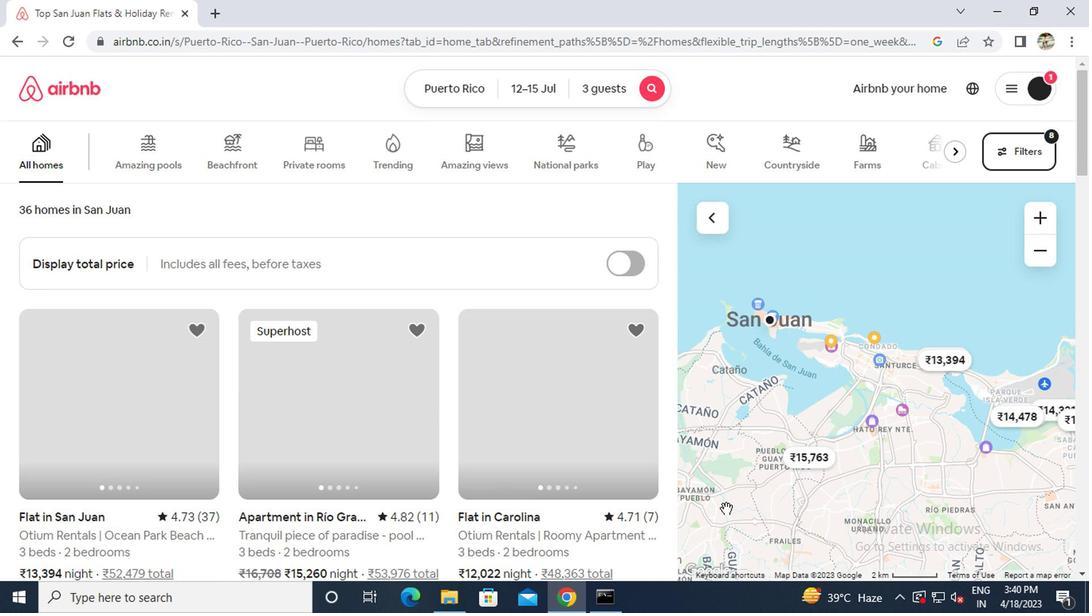 
